 Task: Assign in the project ArtiZen the issue 'Integrate a new payment gateway into an e-commerce website' to the sprint 'Security Hardening Sprint'. Assign in the project ArtiZen the issue 'Create a data backup and recovery plan for a company's IT infrastructure' to the sprint 'Security Hardening Sprint'. Assign in the project ArtiZen the issue 'Develop a custom inventory management system' to the sprint 'Security Hardening Sprint'. Assign in the project ArtiZen the issue 'Upgrade software to the latest version to resolve security vulnerabilities' to the sprint 'Security Hardening Sprint'
Action: Mouse moved to (207, 56)
Screenshot: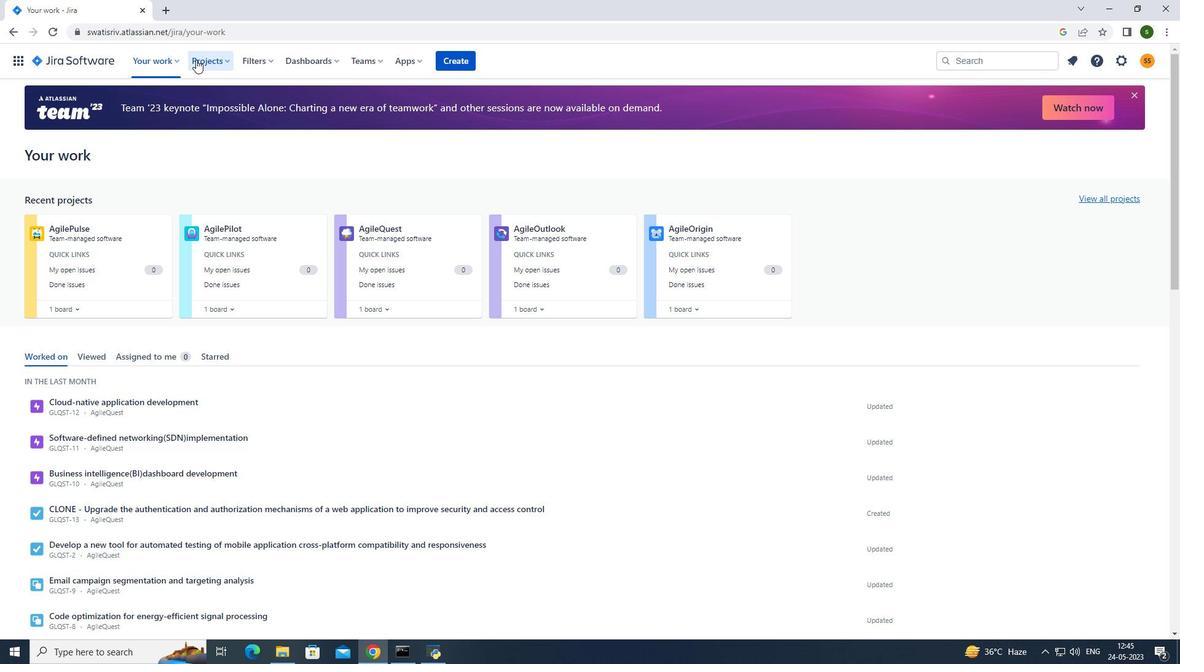 
Action: Mouse pressed left at (207, 56)
Screenshot: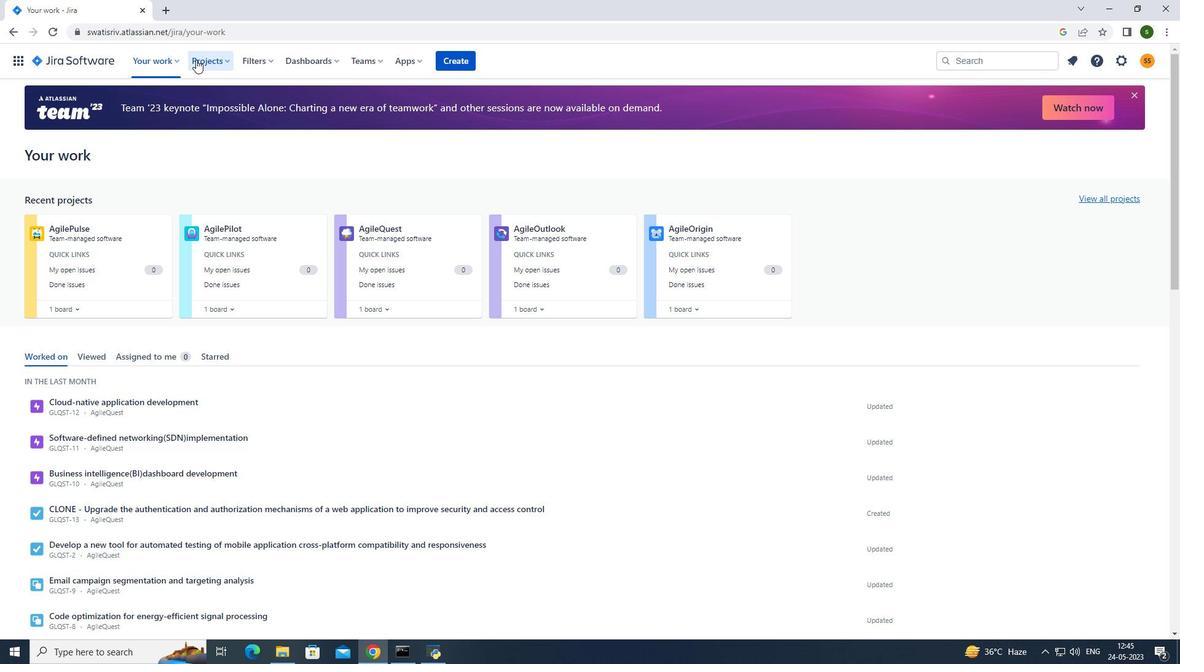 
Action: Mouse moved to (258, 121)
Screenshot: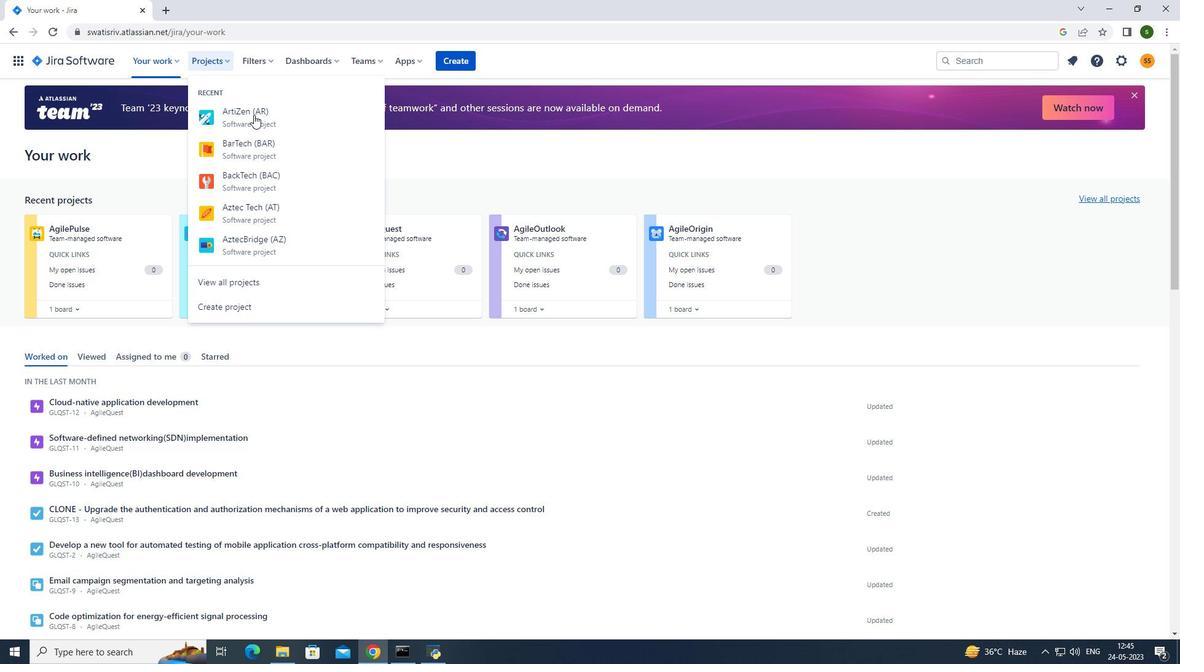 
Action: Mouse pressed left at (258, 121)
Screenshot: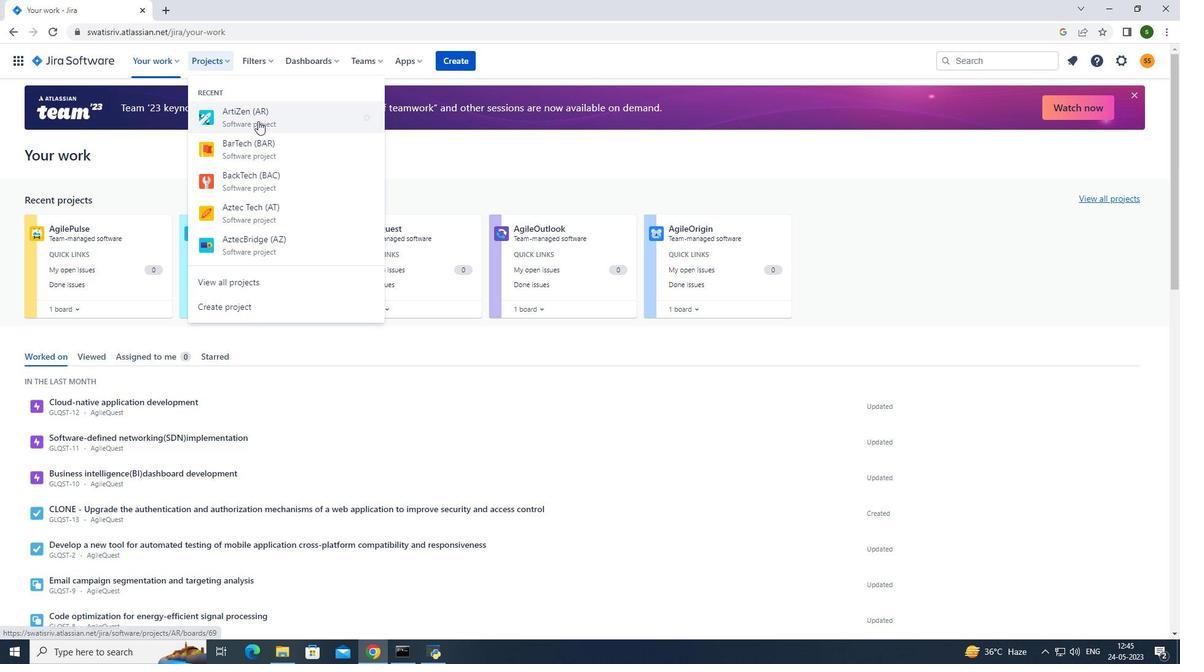 
Action: Mouse moved to (242, 413)
Screenshot: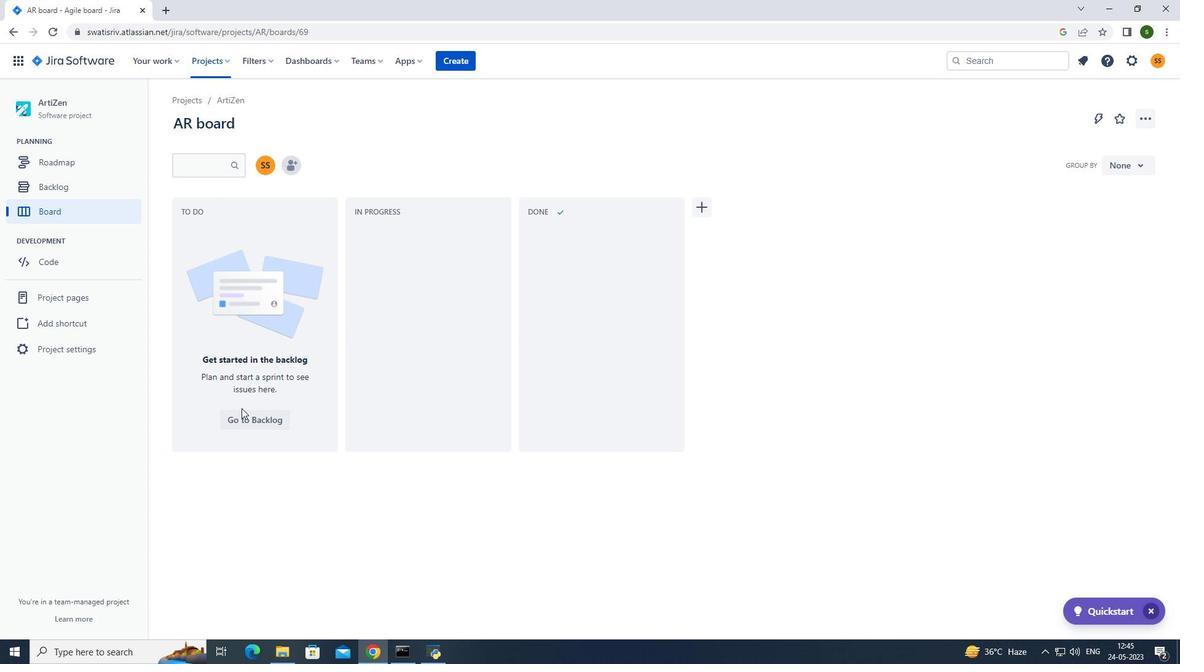 
Action: Mouse pressed left at (242, 413)
Screenshot: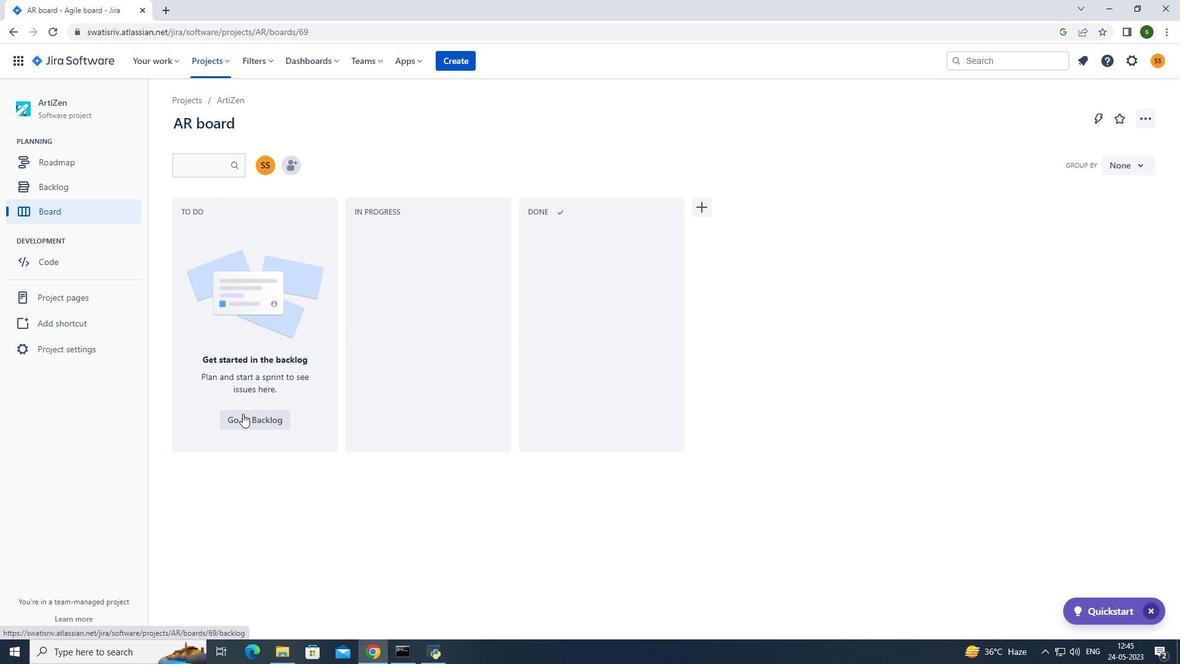 
Action: Mouse moved to (905, 370)
Screenshot: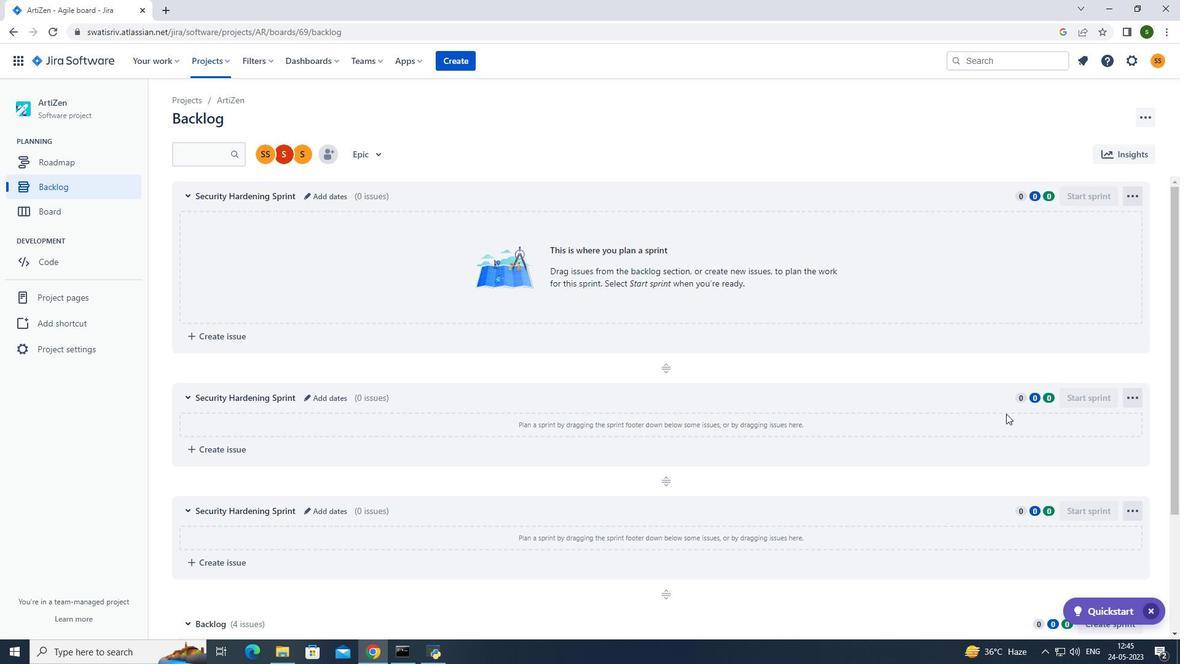 
Action: Mouse scrolled (905, 370) with delta (0, 0)
Screenshot: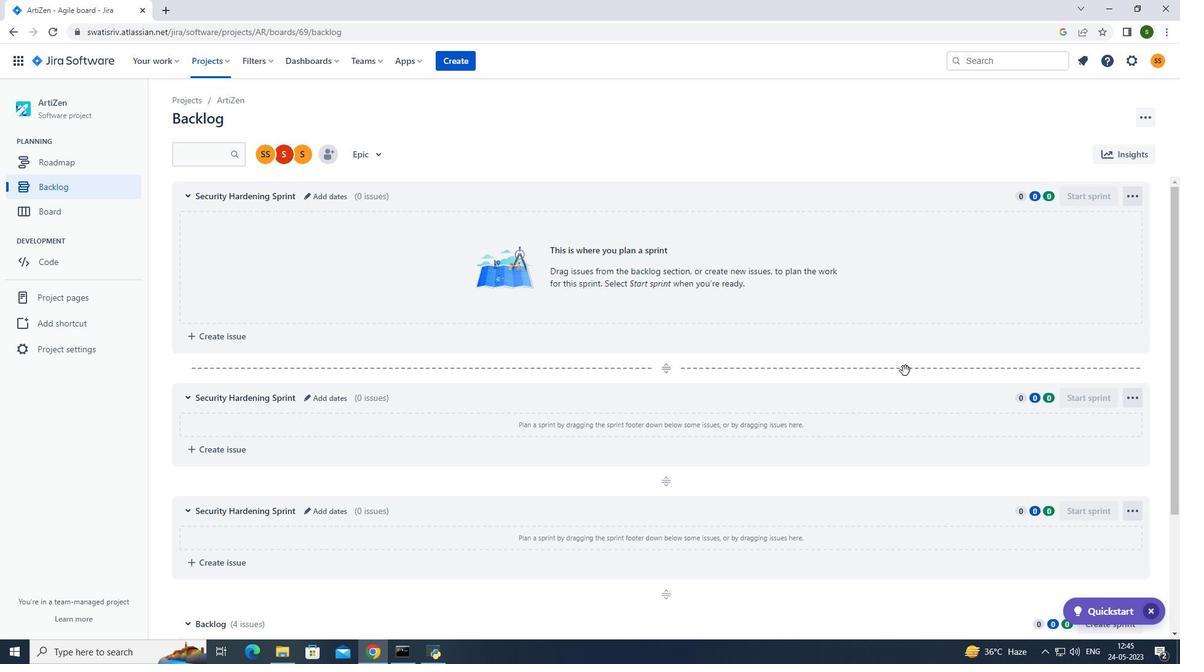 
Action: Mouse scrolled (905, 370) with delta (0, 0)
Screenshot: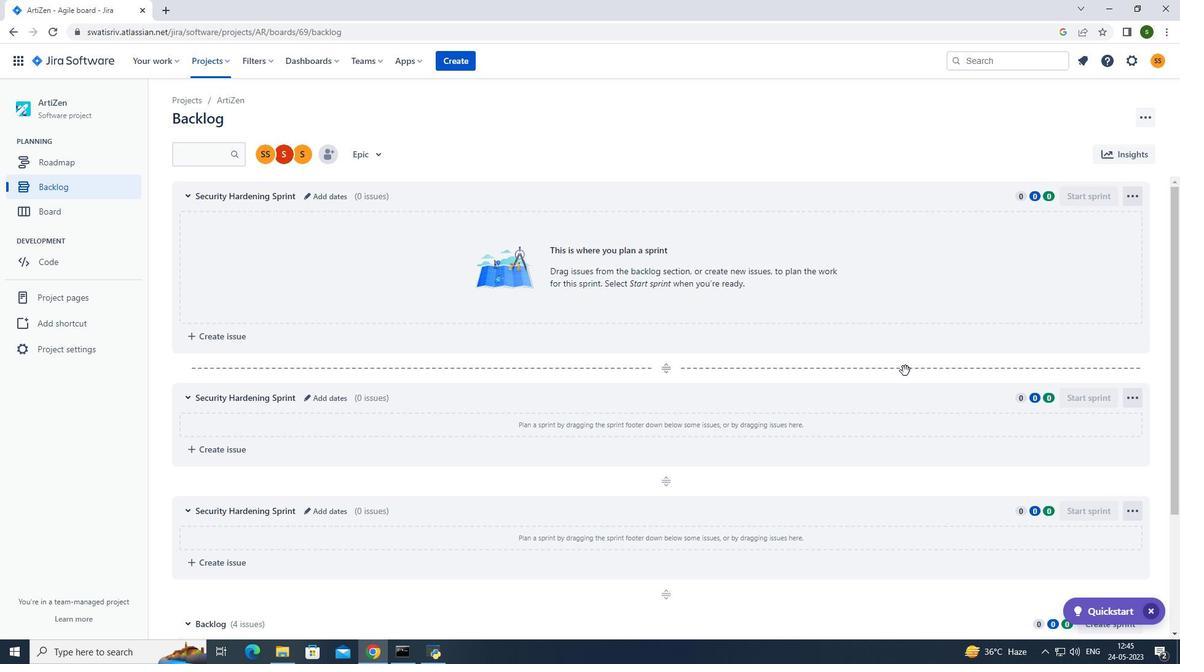 
Action: Mouse scrolled (905, 370) with delta (0, 0)
Screenshot: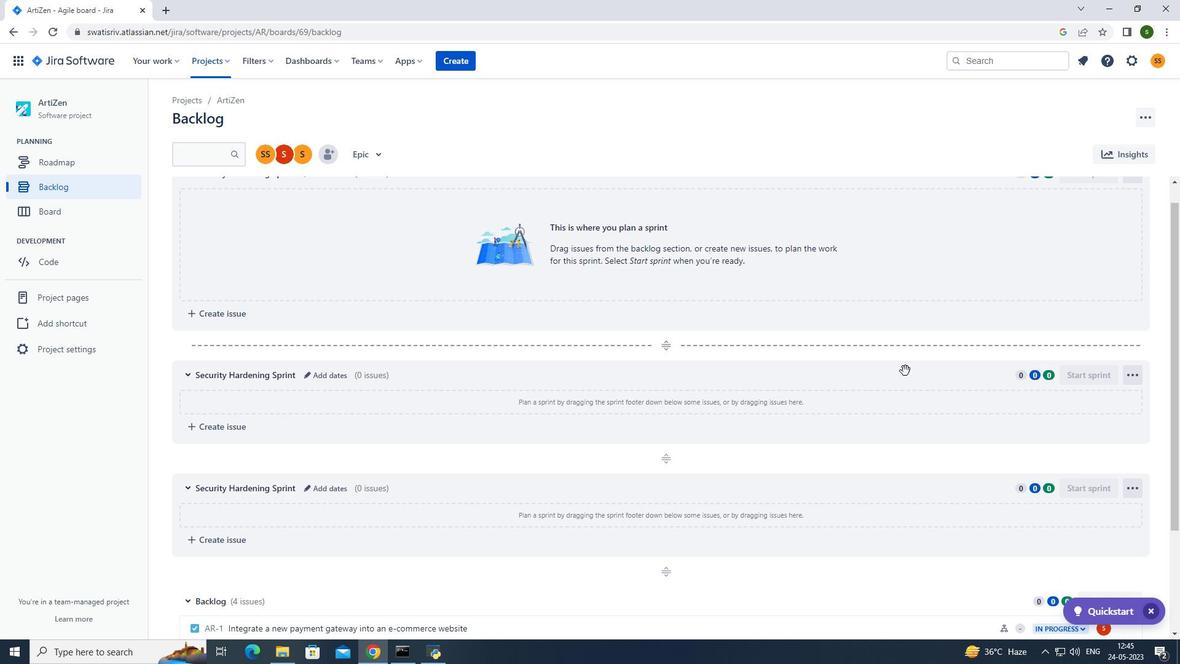 
Action: Mouse scrolled (905, 370) with delta (0, 0)
Screenshot: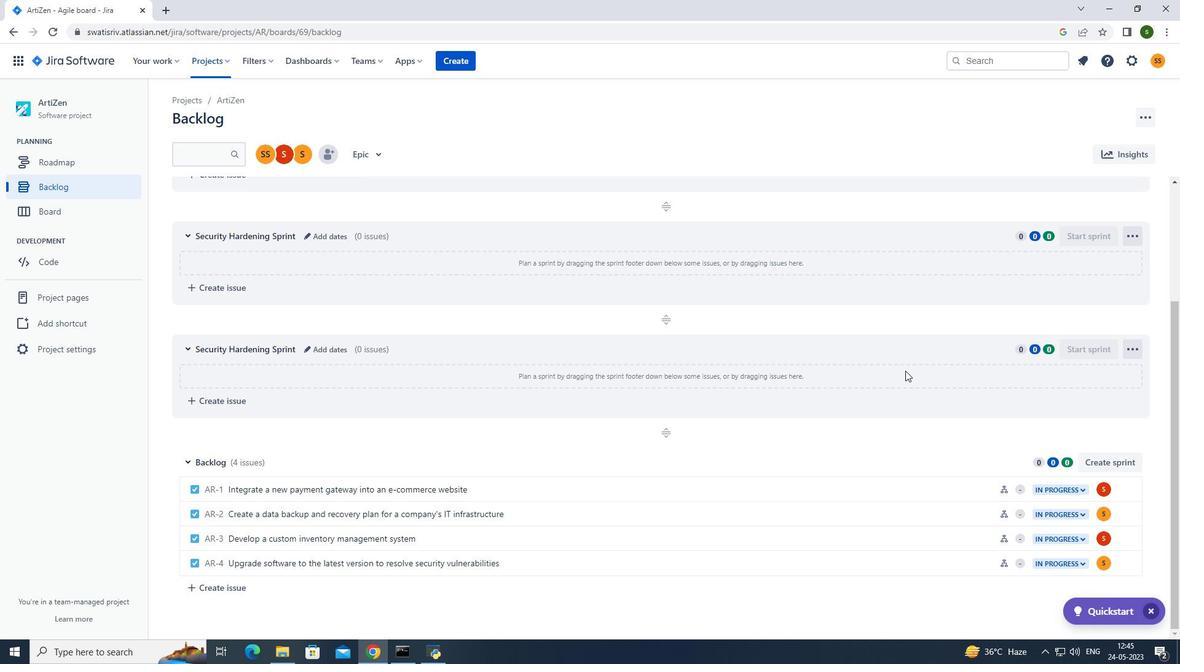 
Action: Mouse scrolled (905, 370) with delta (0, 0)
Screenshot: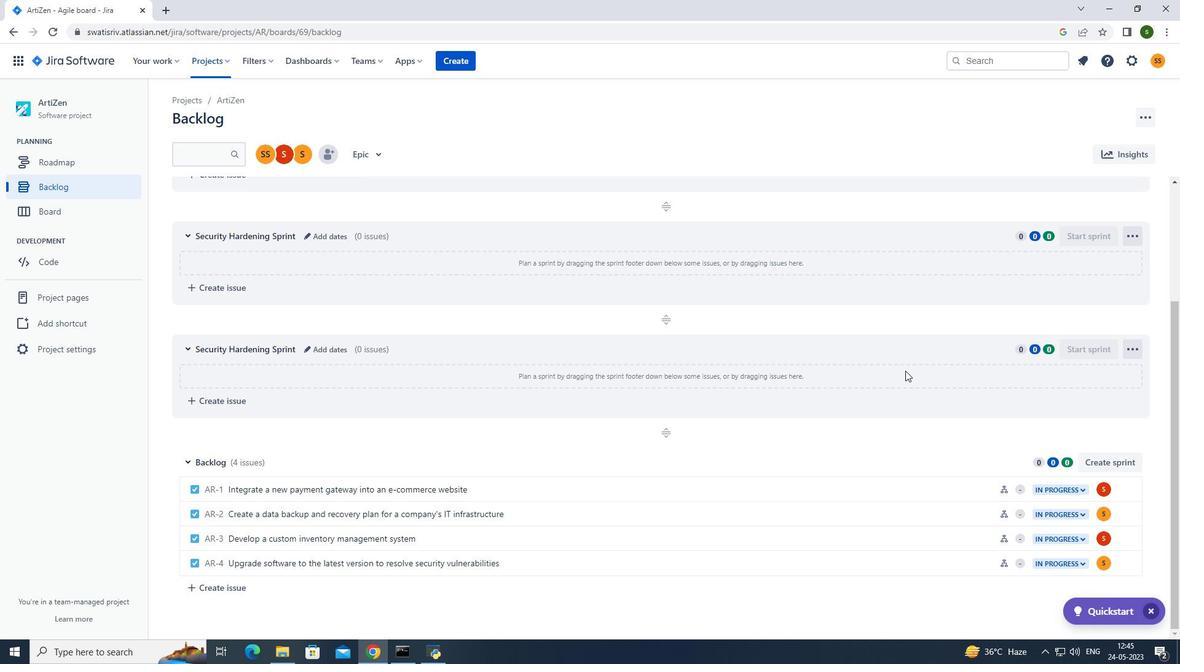 
Action: Mouse moved to (1129, 485)
Screenshot: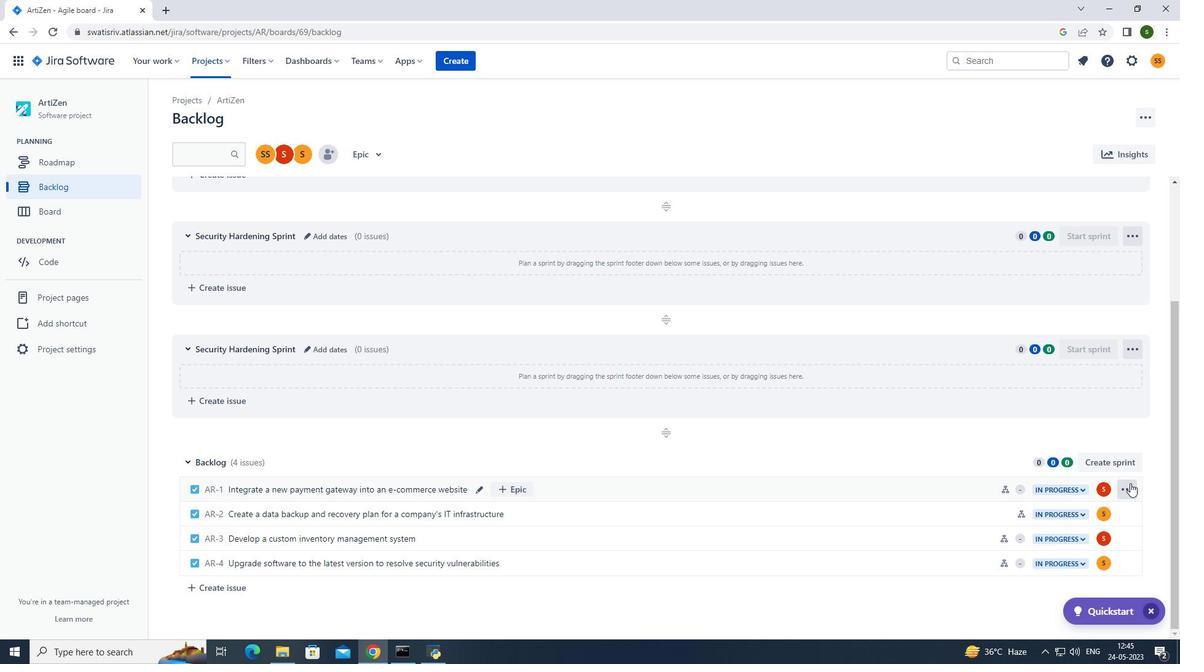 
Action: Mouse pressed left at (1129, 485)
Screenshot: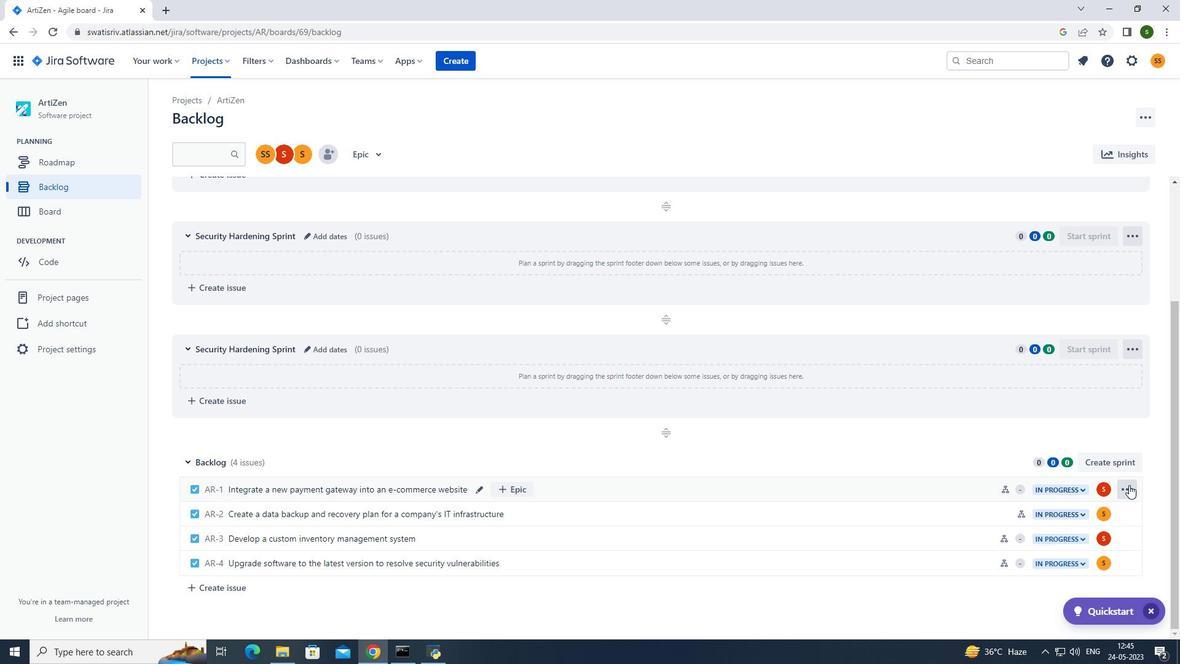 
Action: Mouse moved to (1080, 376)
Screenshot: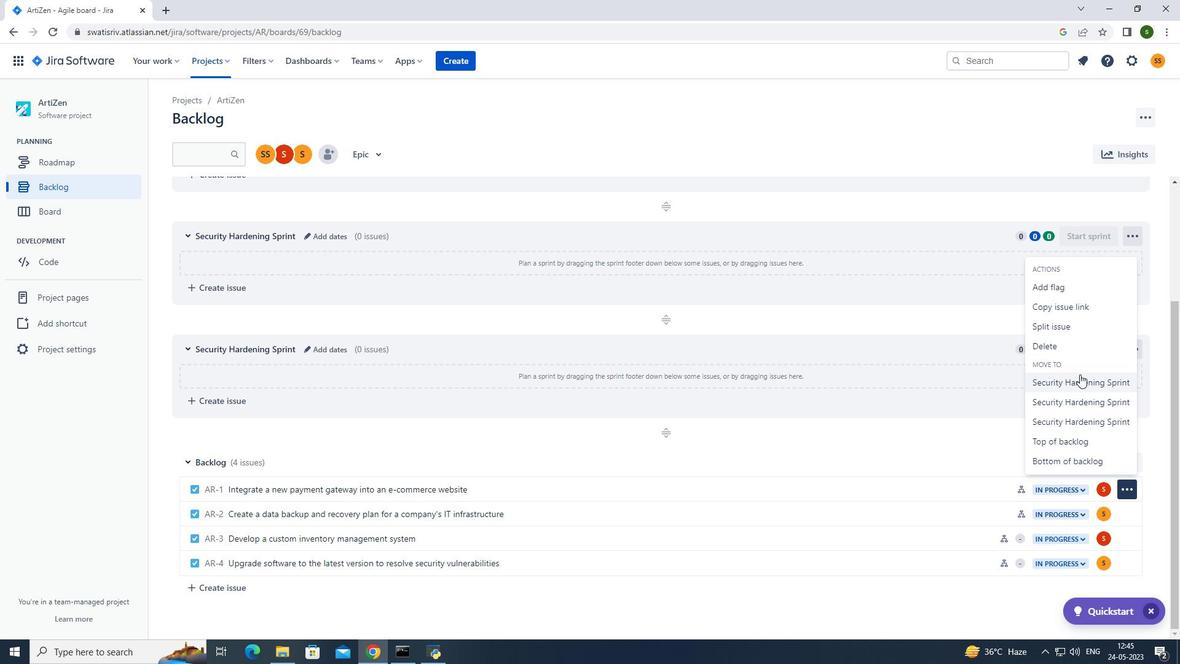 
Action: Mouse pressed left at (1080, 376)
Screenshot: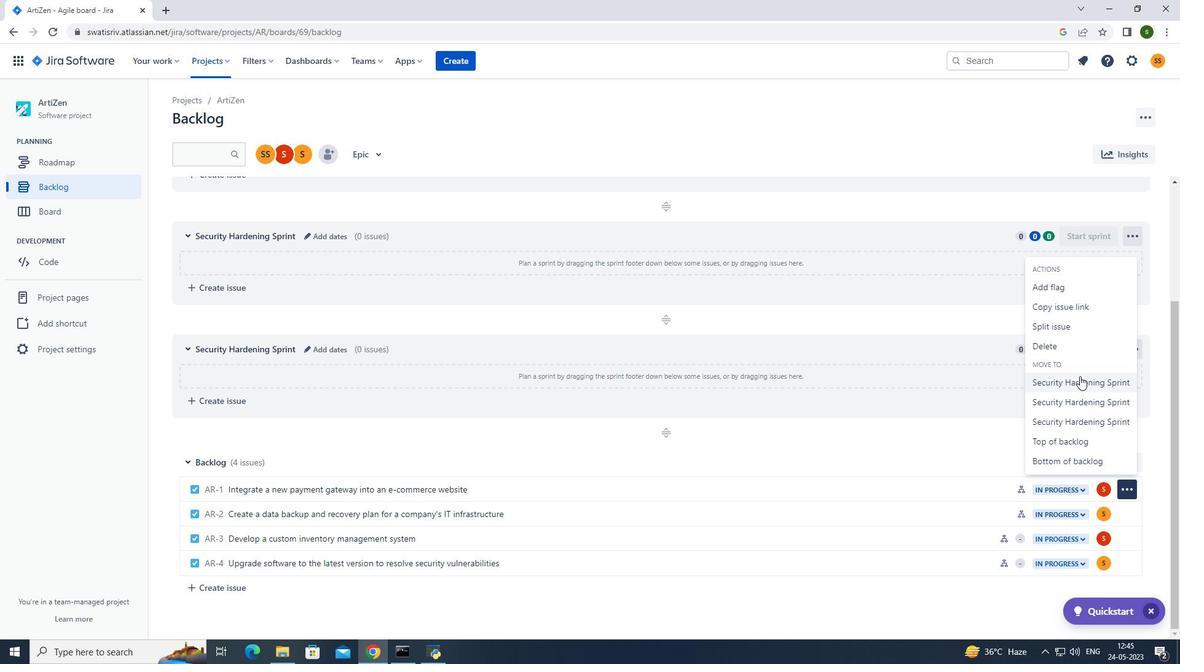 
Action: Mouse moved to (216, 61)
Screenshot: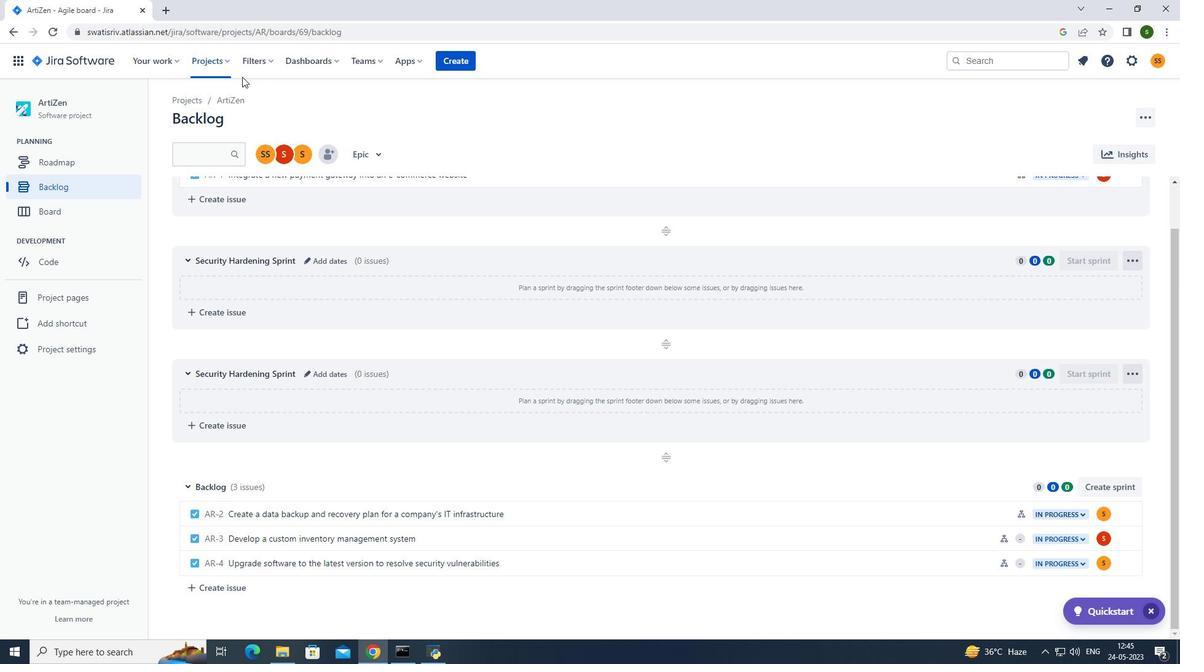 
Action: Mouse pressed left at (216, 61)
Screenshot: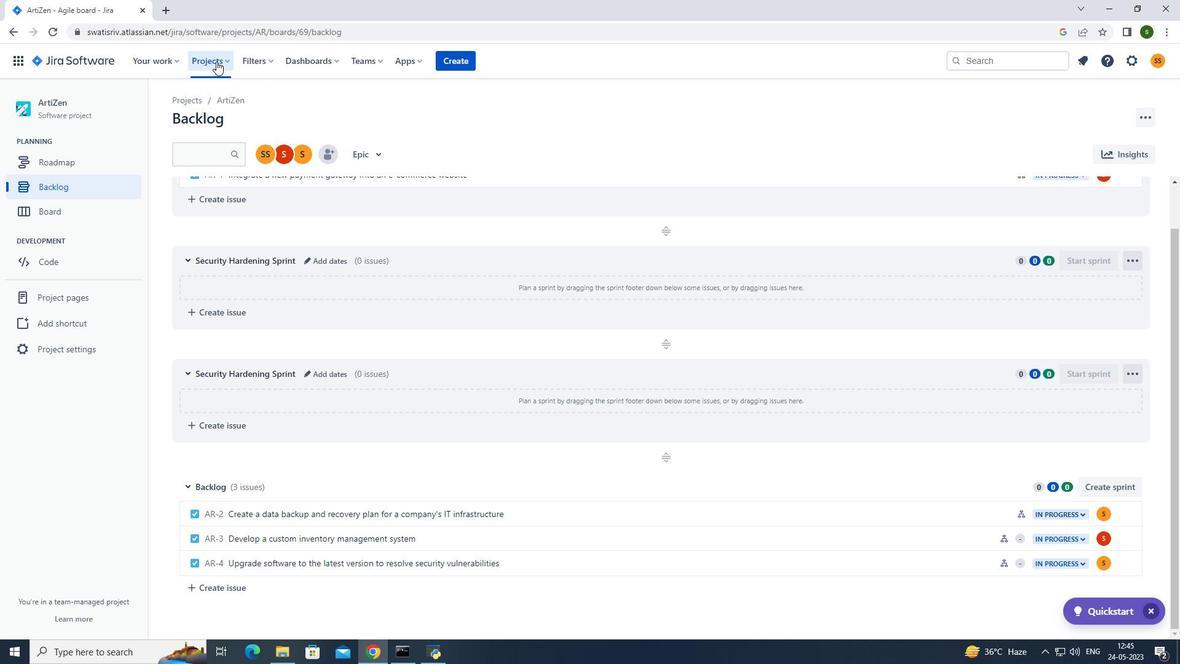 
Action: Mouse moved to (239, 108)
Screenshot: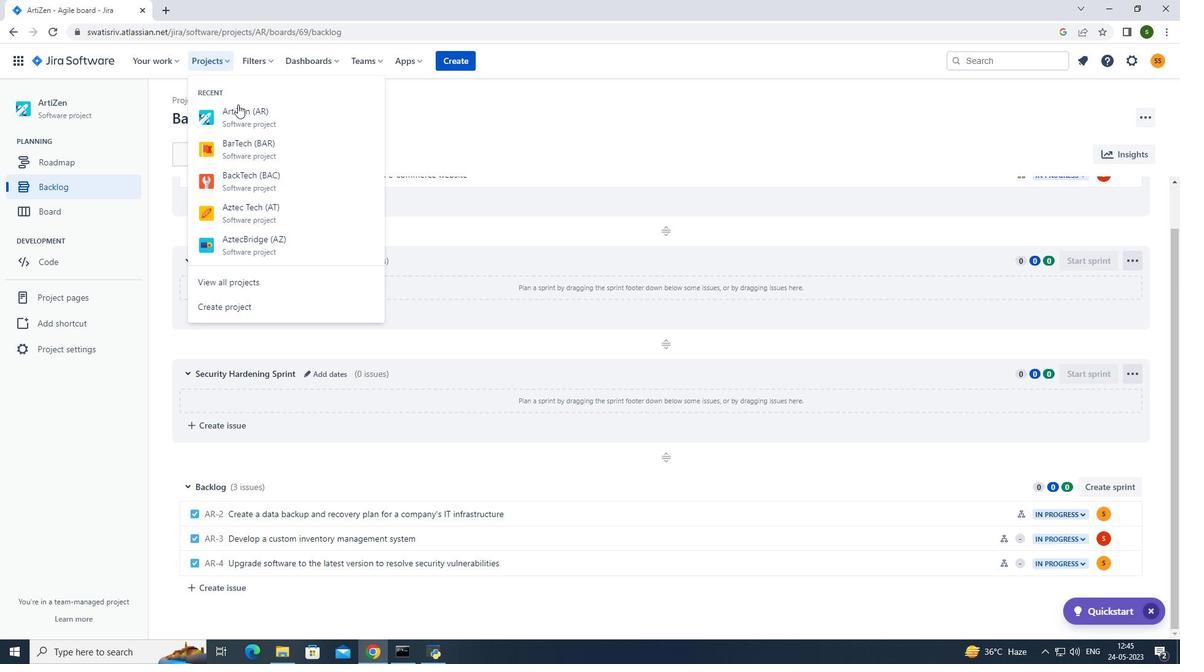 
Action: Mouse pressed left at (239, 108)
Screenshot: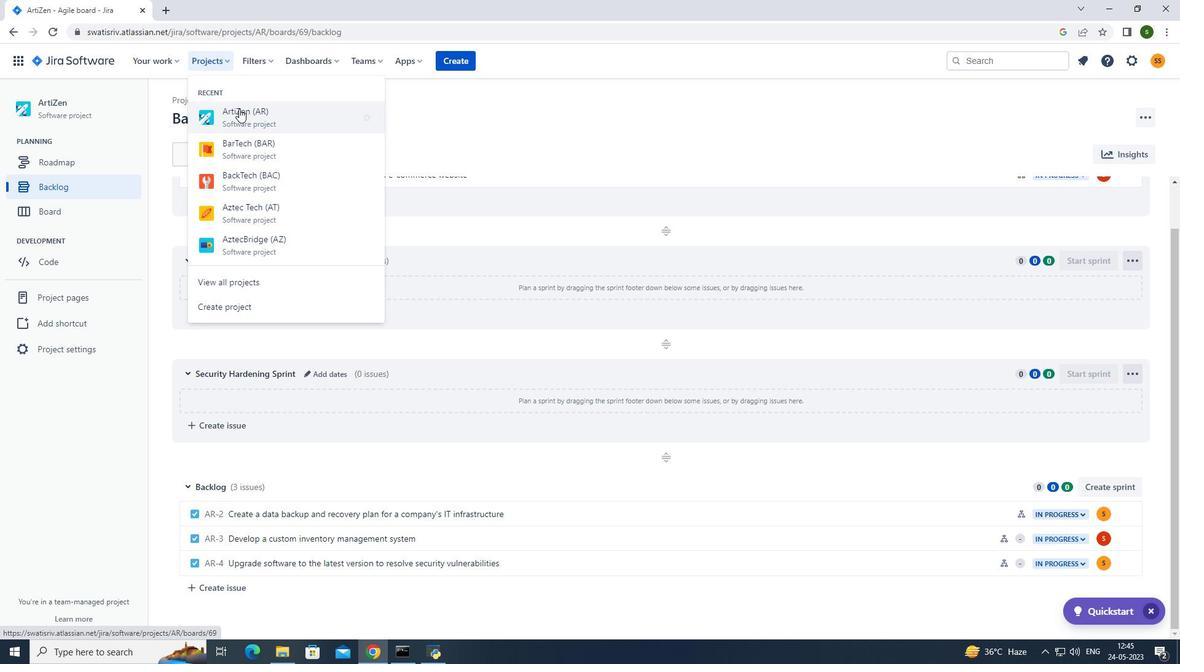 
Action: Mouse moved to (265, 417)
Screenshot: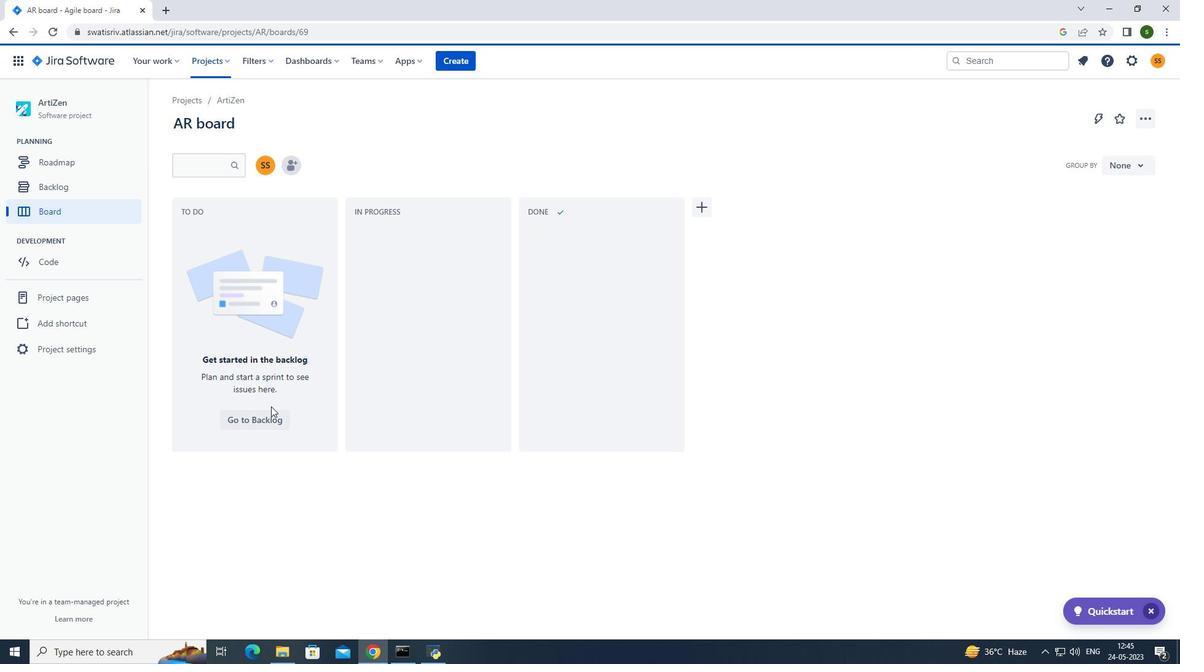 
Action: Mouse pressed left at (265, 417)
Screenshot: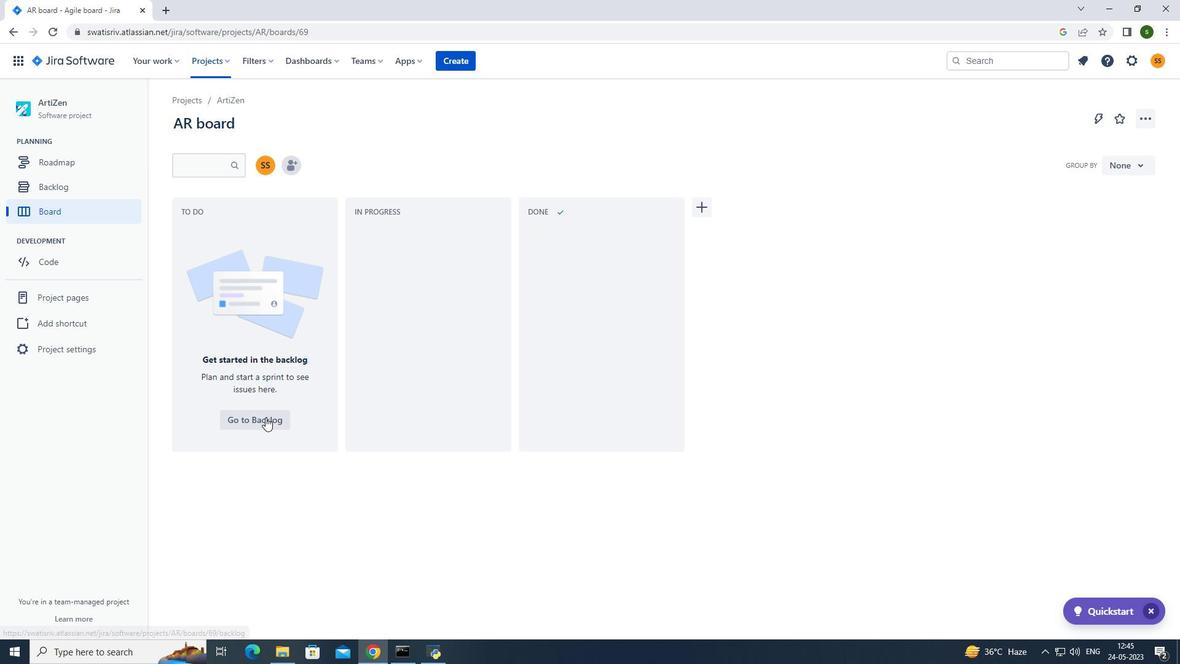 
Action: Mouse moved to (666, 410)
Screenshot: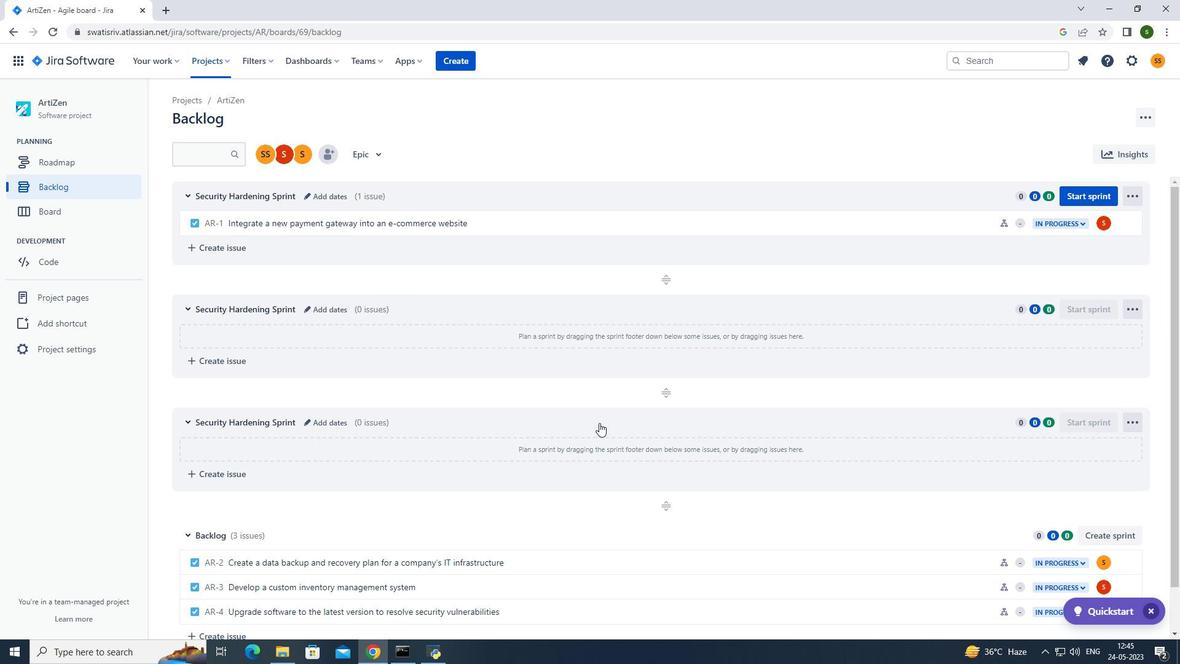 
Action: Mouse scrolled (666, 410) with delta (0, 0)
Screenshot: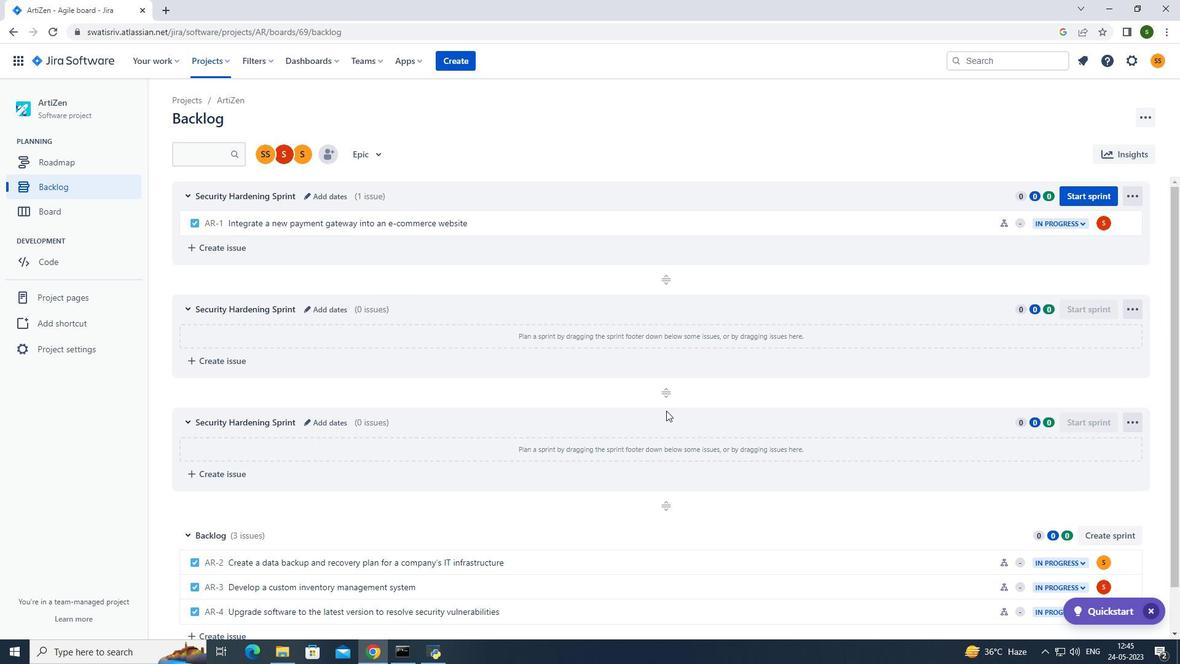 
Action: Mouse scrolled (666, 410) with delta (0, 0)
Screenshot: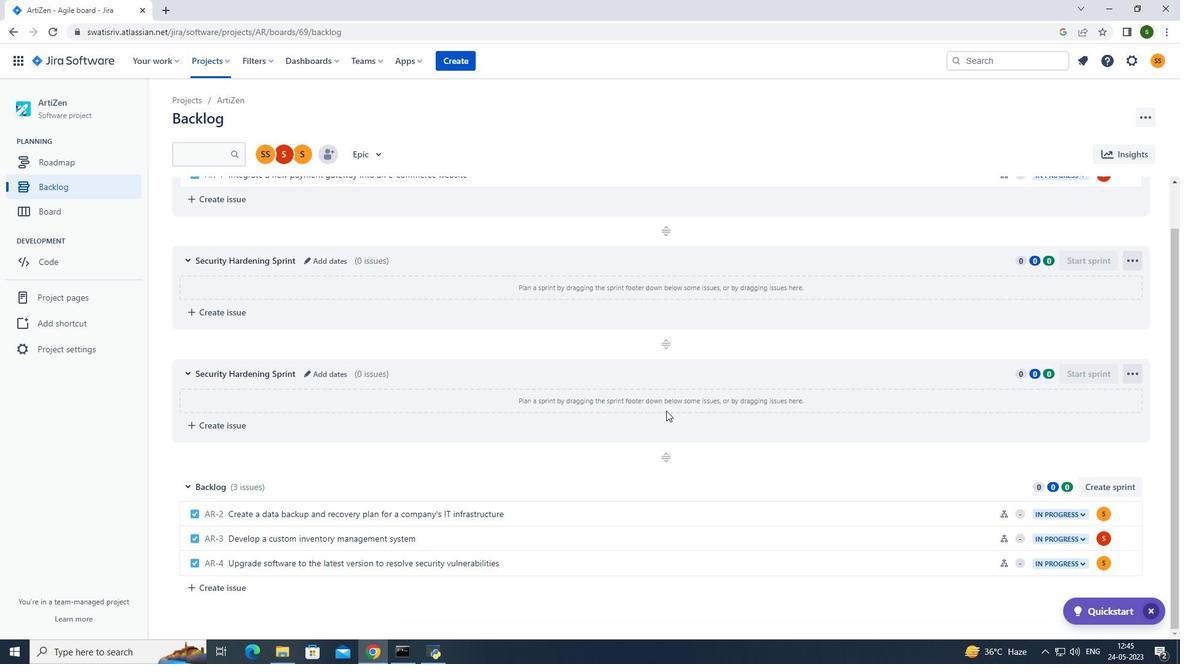 
Action: Mouse scrolled (666, 410) with delta (0, 0)
Screenshot: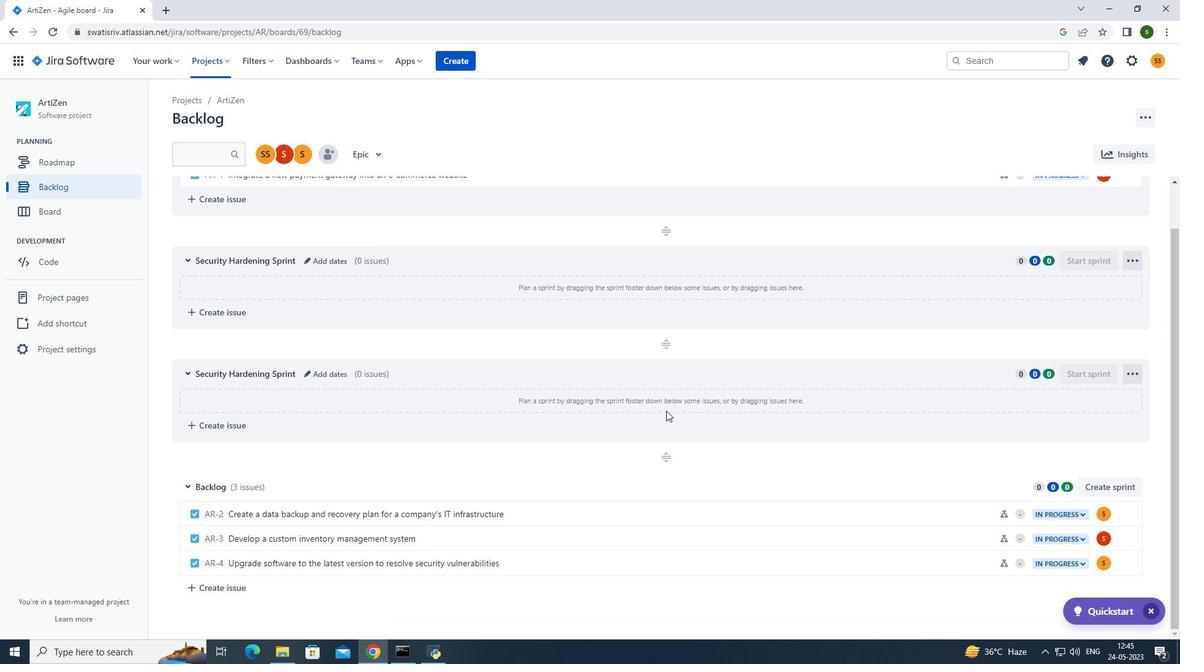 
Action: Mouse moved to (1124, 513)
Screenshot: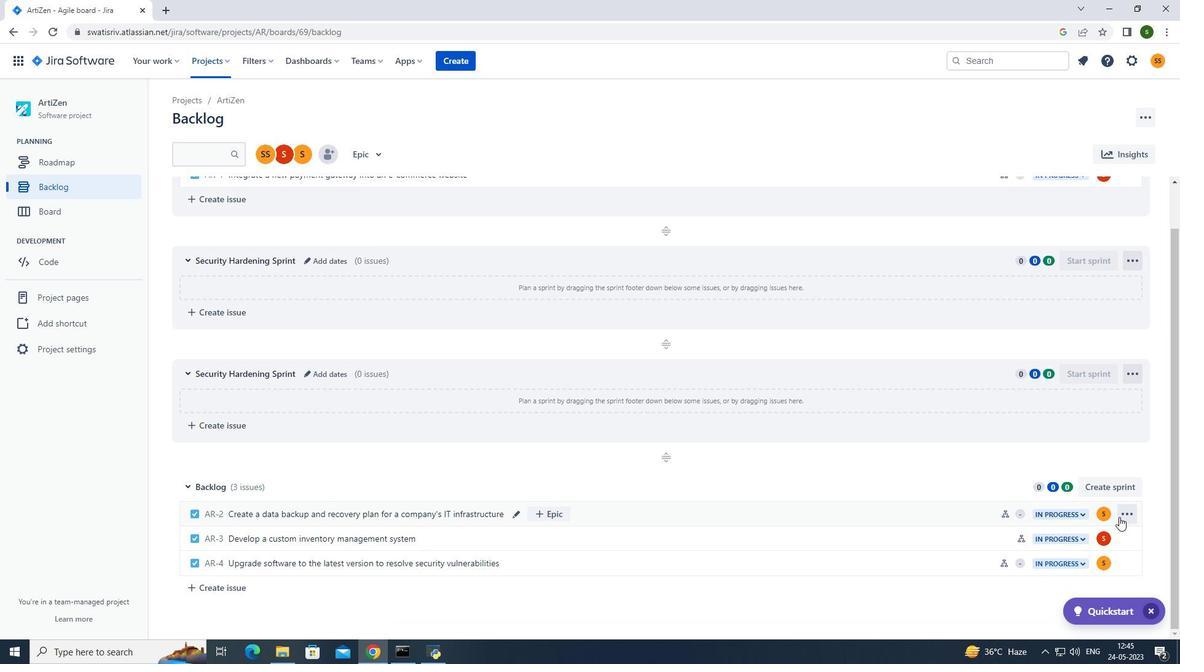 
Action: Mouse pressed left at (1124, 513)
Screenshot: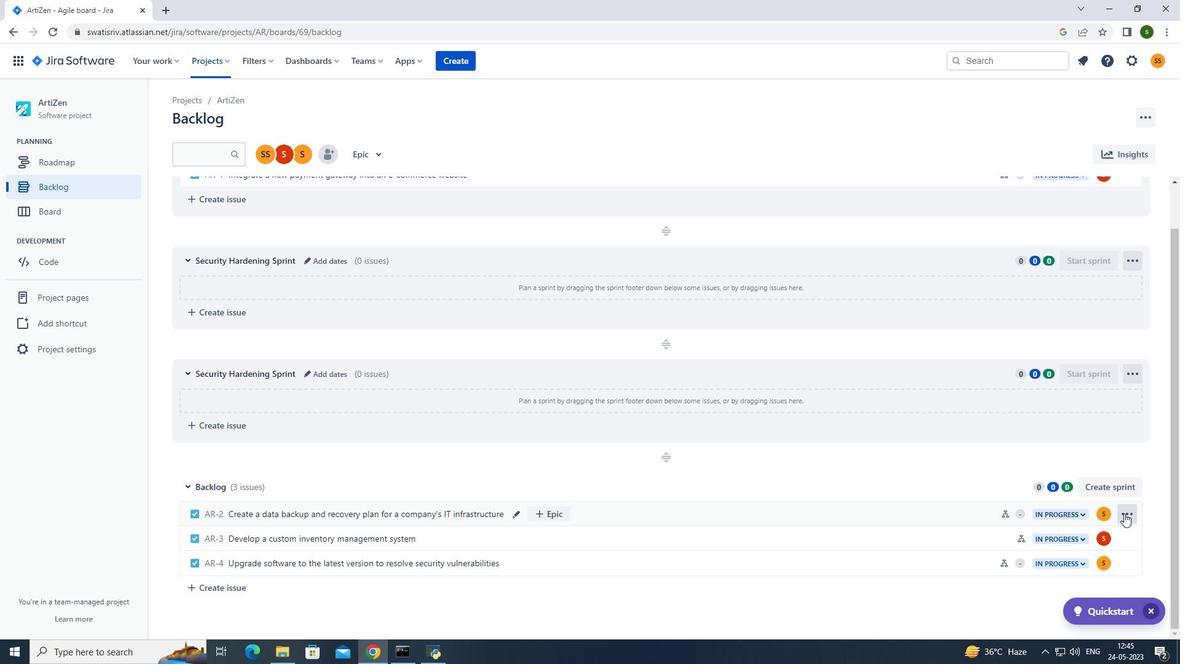 
Action: Mouse moved to (1066, 423)
Screenshot: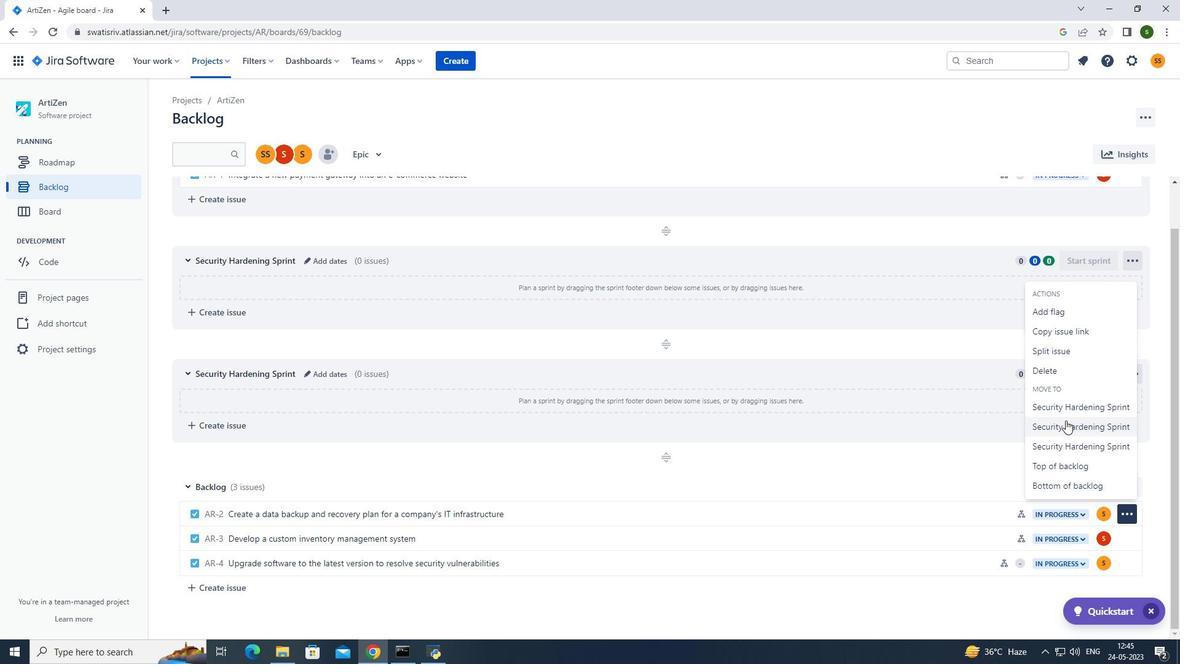 
Action: Mouse pressed left at (1066, 423)
Screenshot: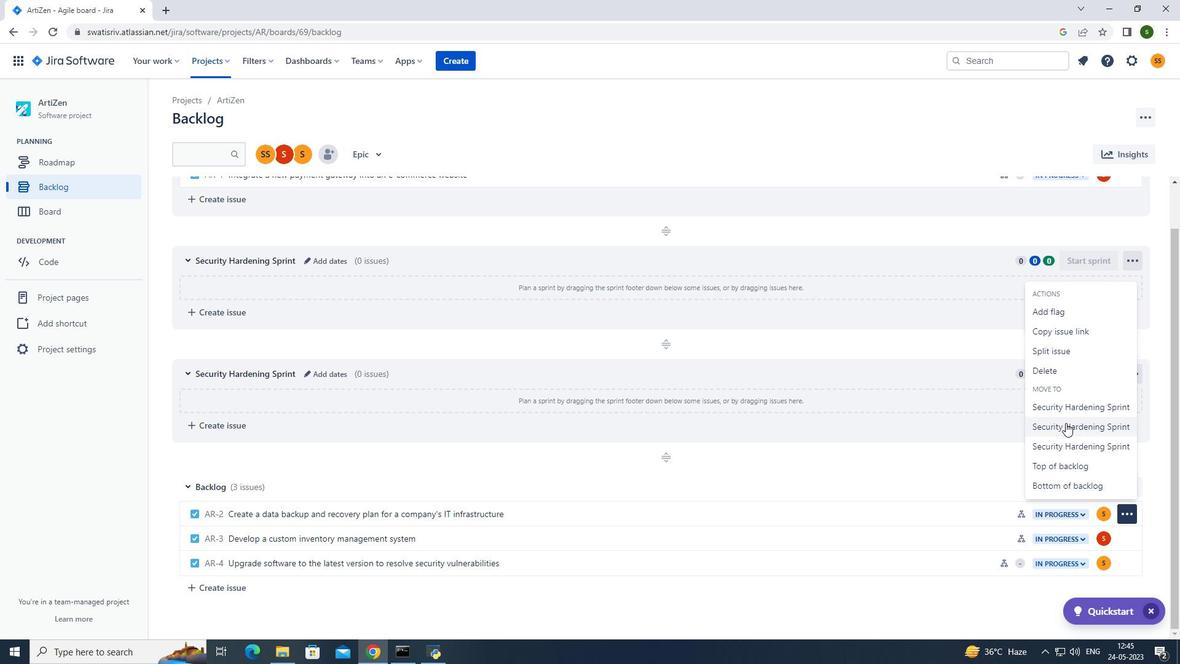 
Action: Mouse moved to (212, 63)
Screenshot: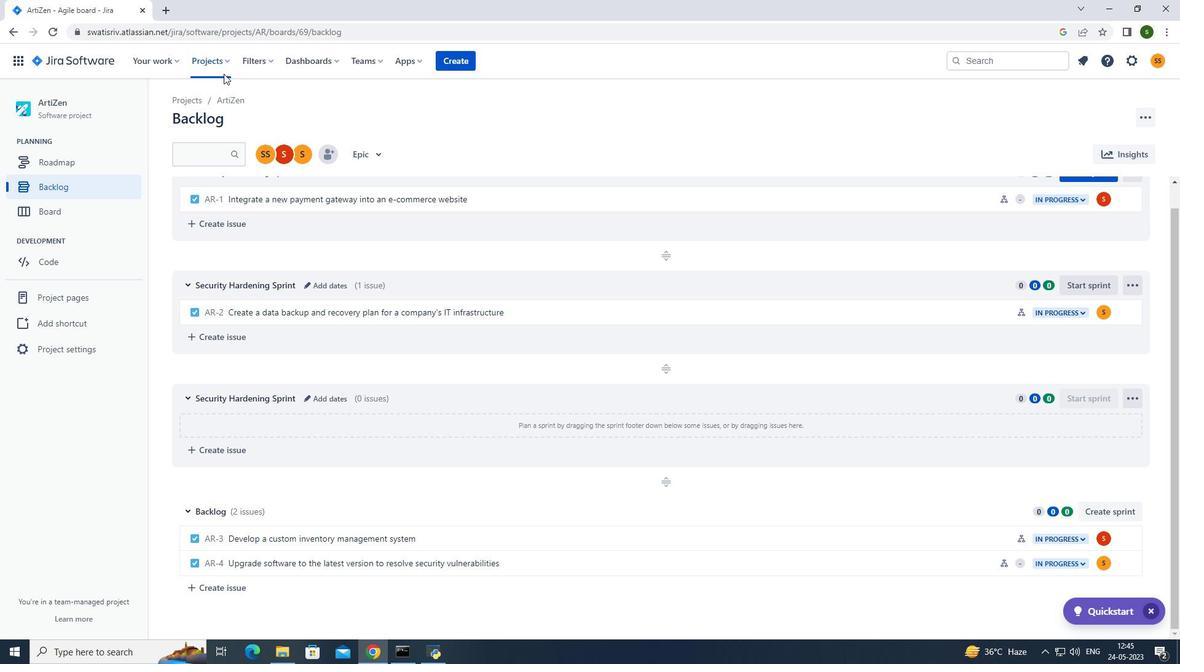 
Action: Mouse pressed left at (212, 63)
Screenshot: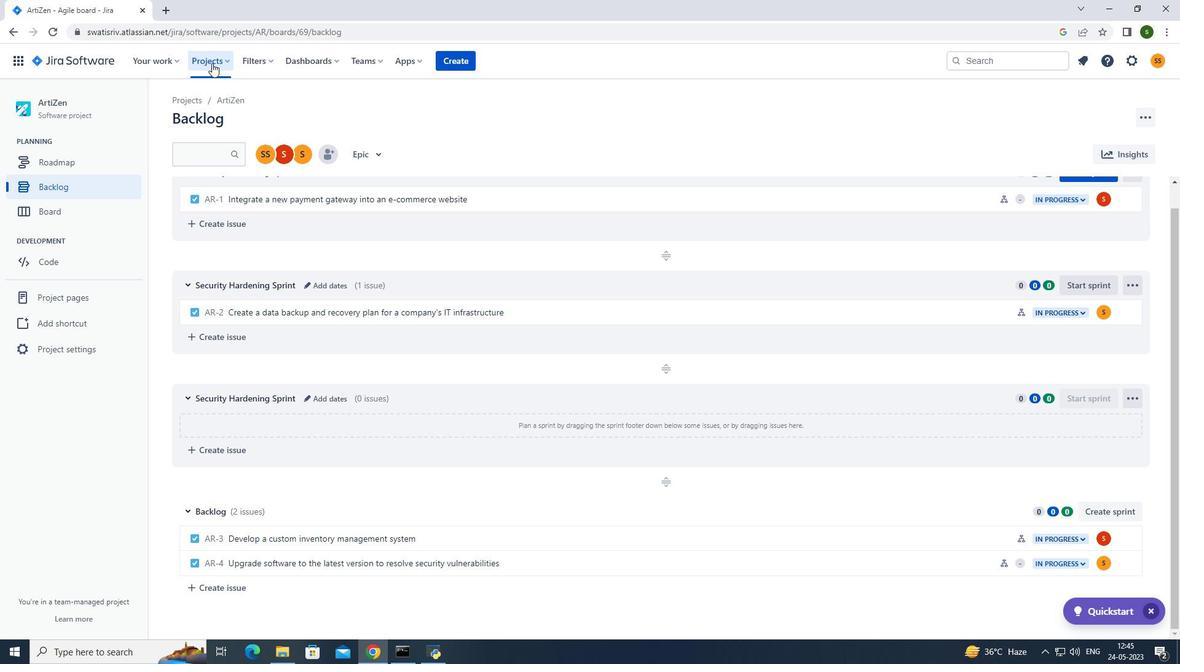 
Action: Mouse moved to (228, 110)
Screenshot: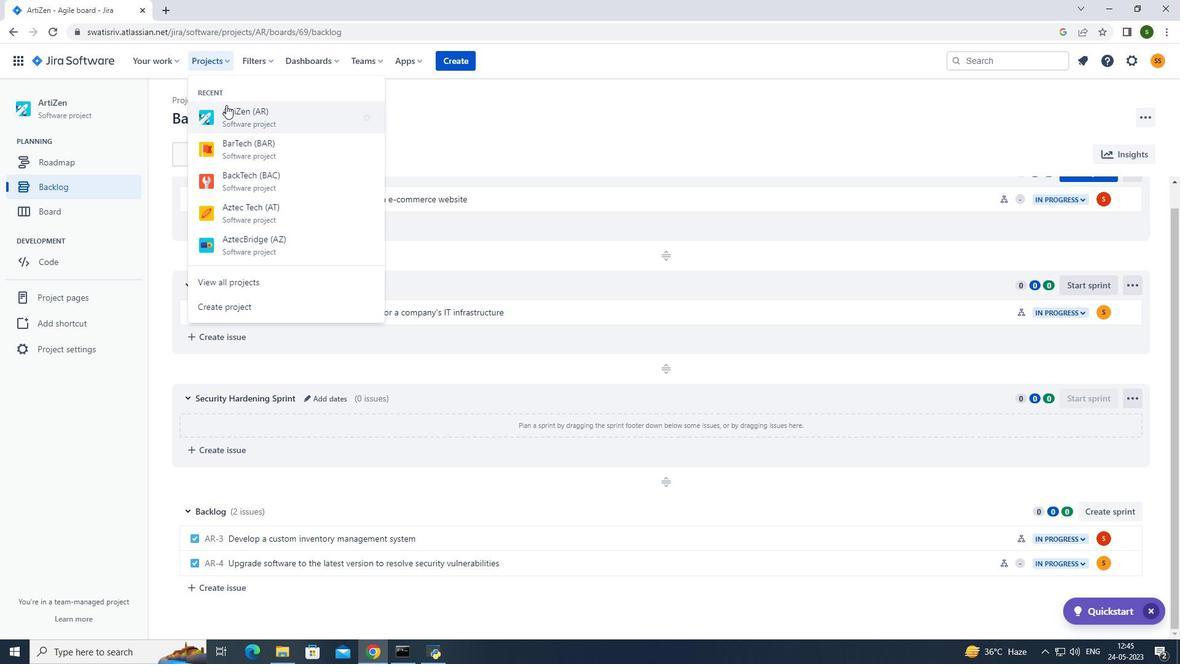 
Action: Mouse pressed left at (228, 110)
Screenshot: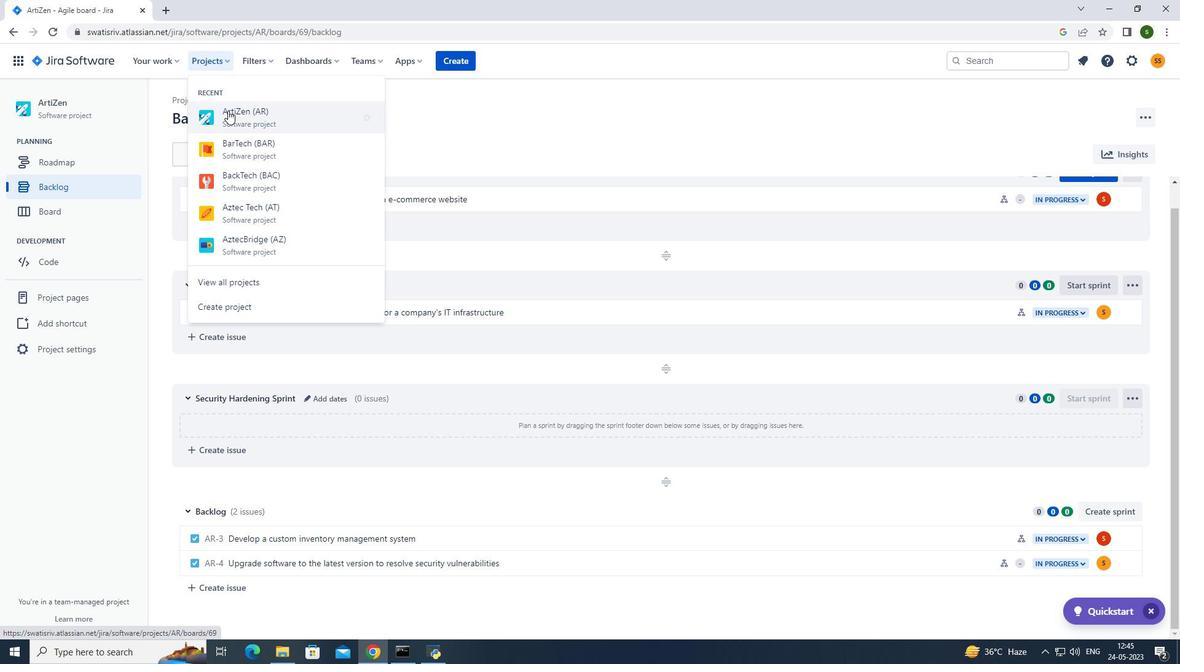 
Action: Mouse moved to (83, 183)
Screenshot: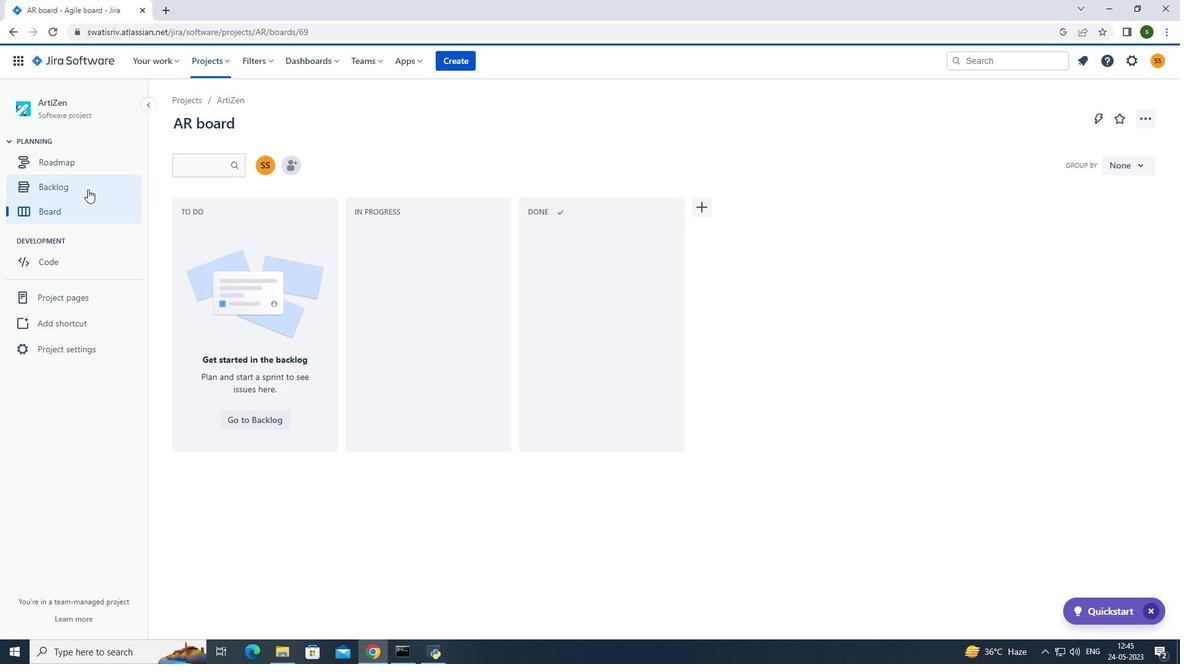 
Action: Mouse pressed left at (83, 183)
Screenshot: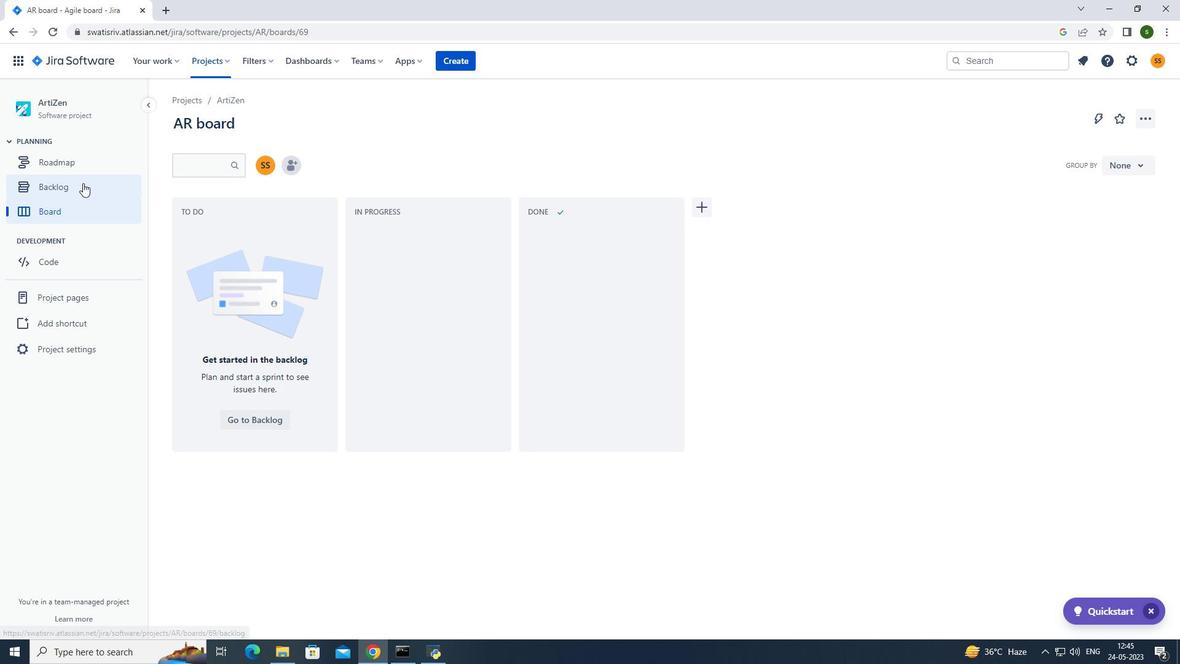 
Action: Mouse moved to (864, 456)
Screenshot: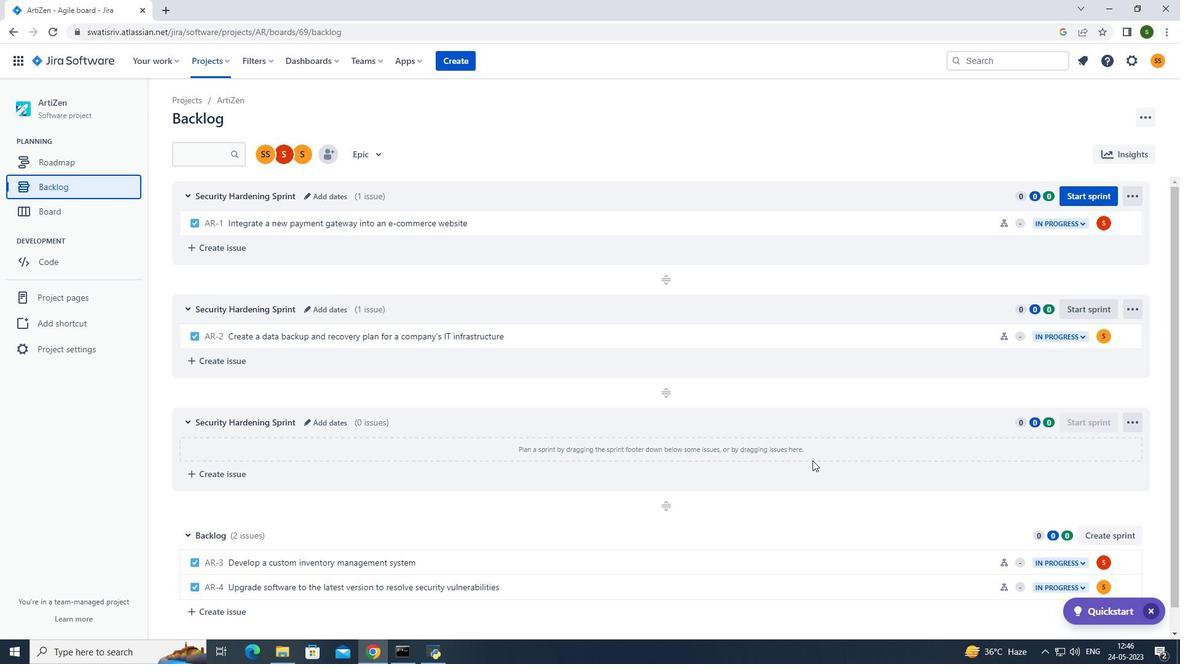 
Action: Mouse scrolled (864, 456) with delta (0, 0)
Screenshot: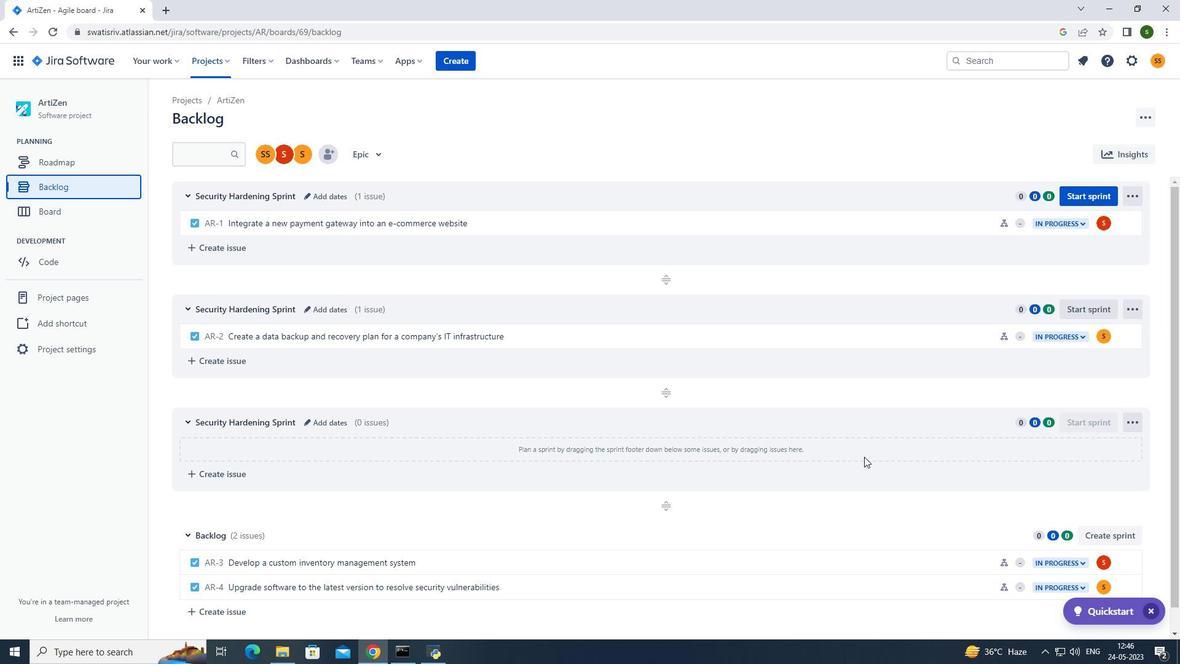
Action: Mouse scrolled (864, 456) with delta (0, 0)
Screenshot: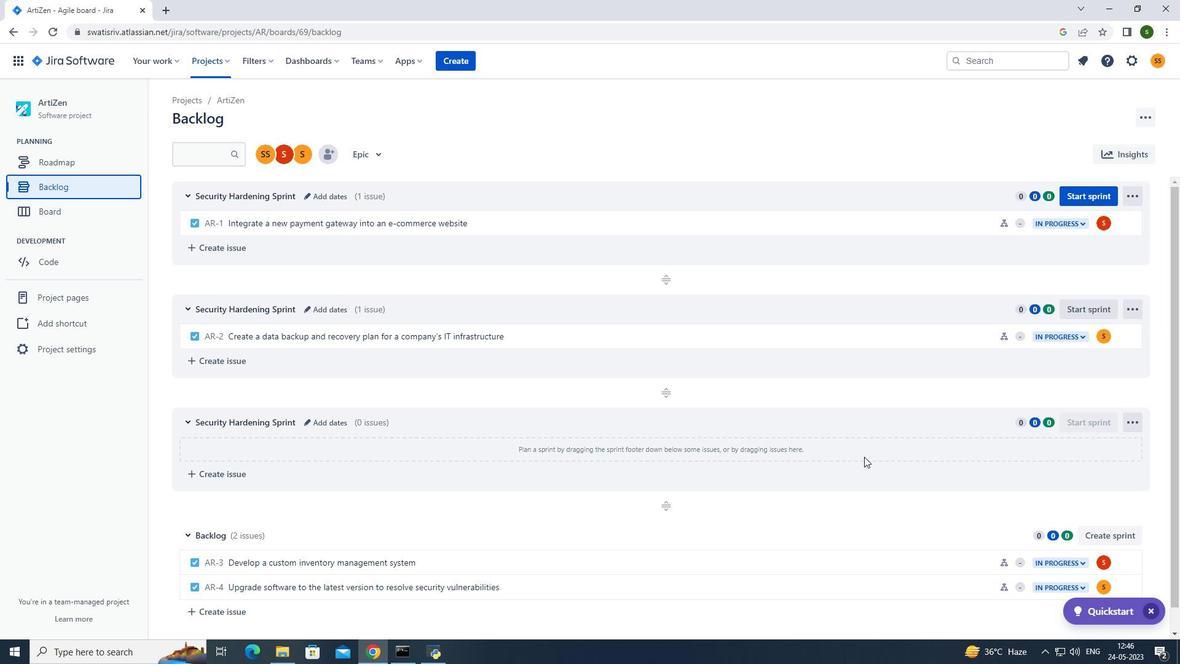 
Action: Mouse moved to (1122, 537)
Screenshot: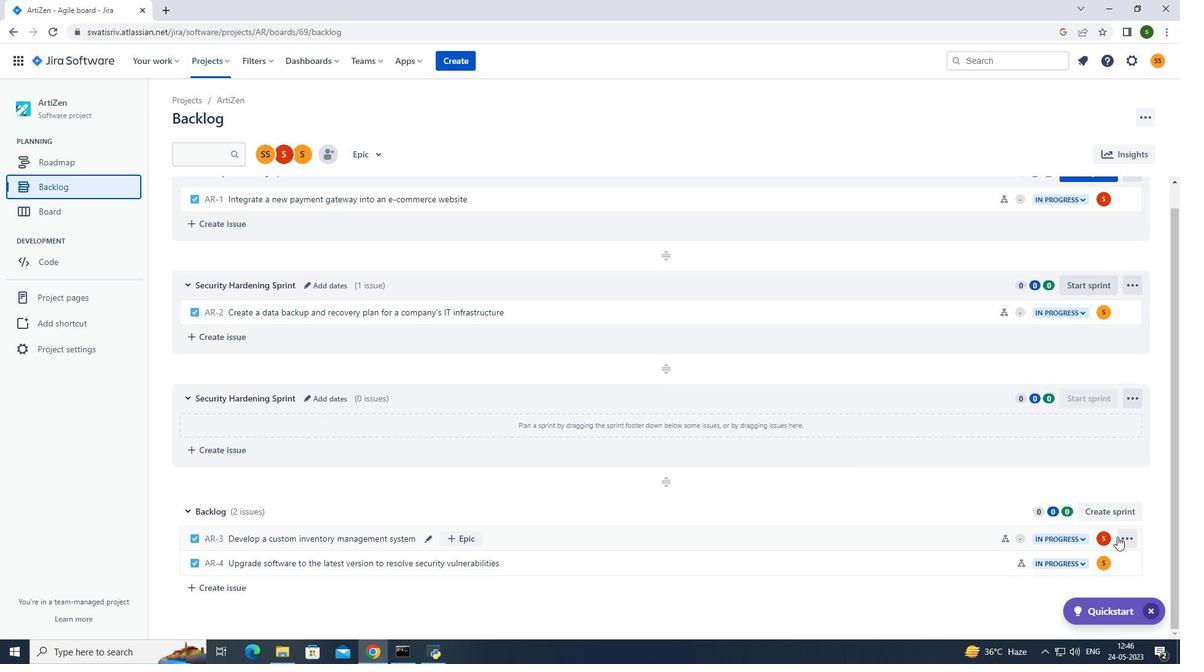 
Action: Mouse pressed left at (1122, 537)
Screenshot: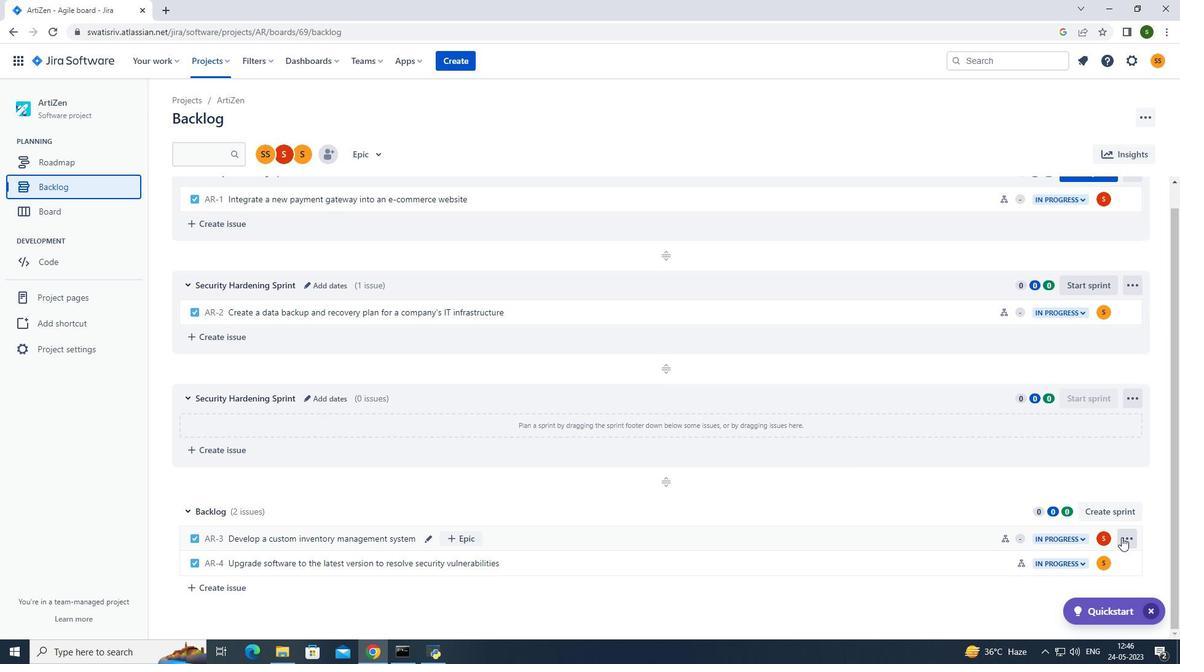
Action: Mouse moved to (1097, 463)
Screenshot: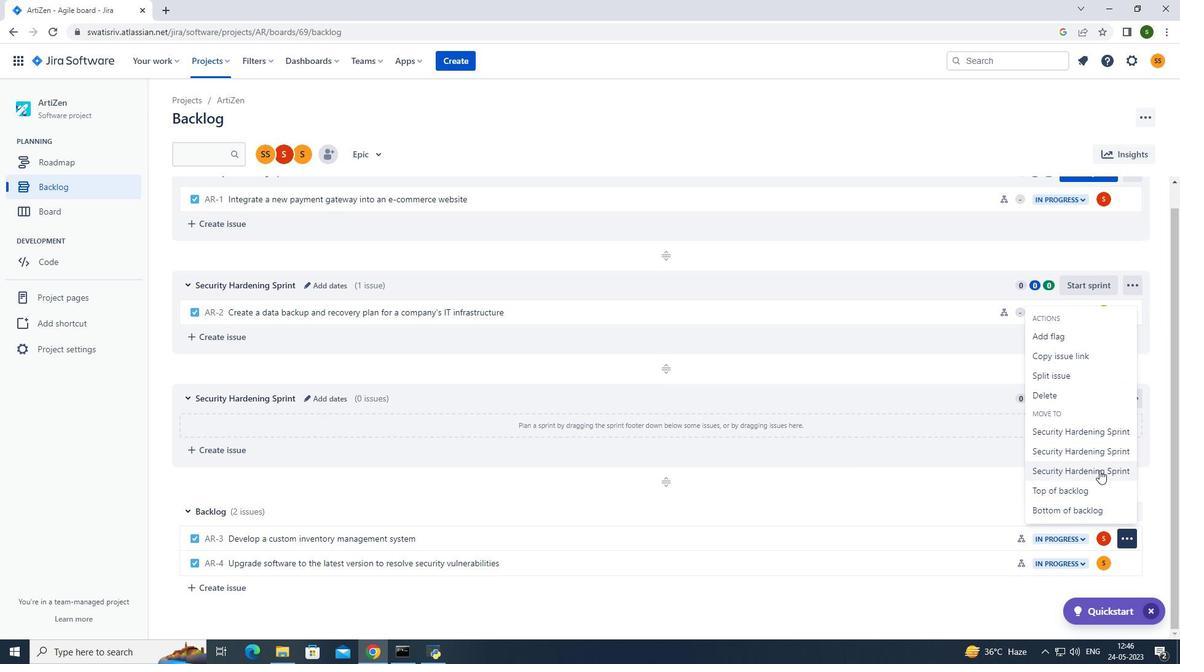 
Action: Mouse pressed left at (1097, 463)
Screenshot: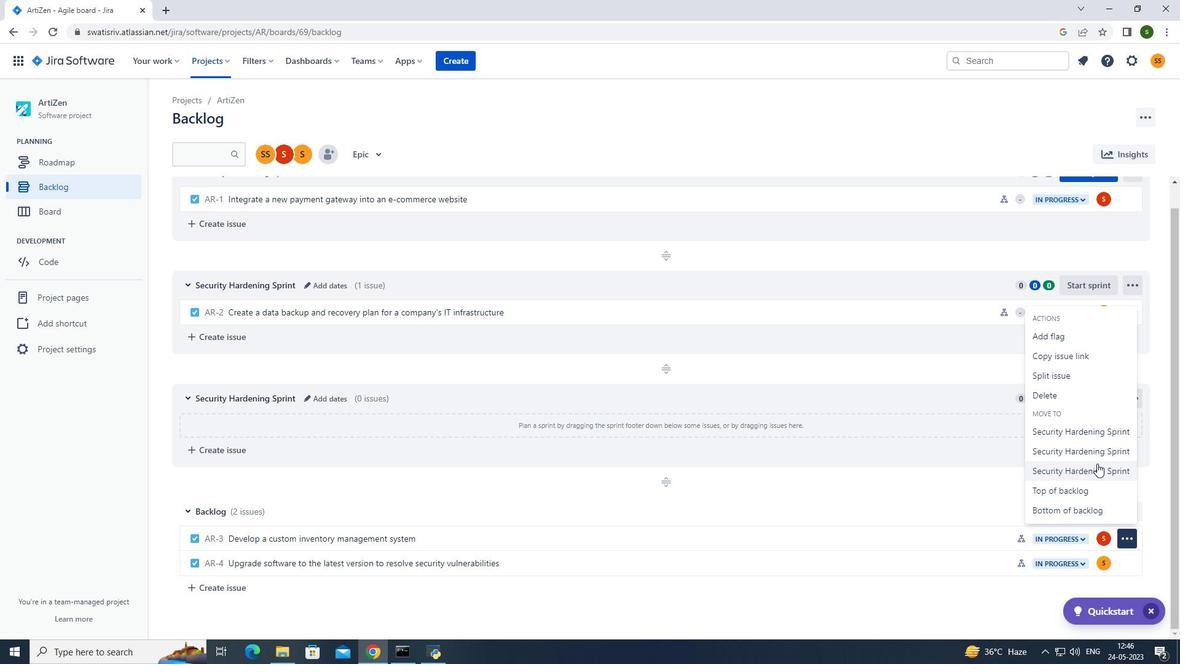 
Action: Mouse moved to (218, 65)
Screenshot: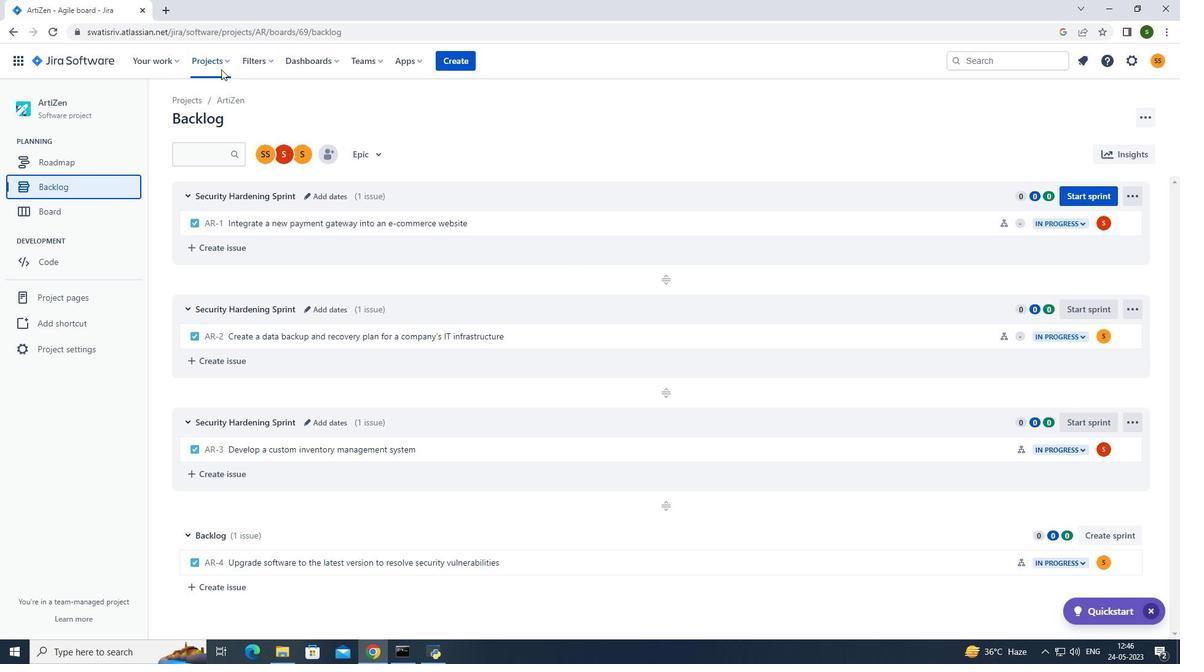 
Action: Mouse pressed left at (218, 65)
Screenshot: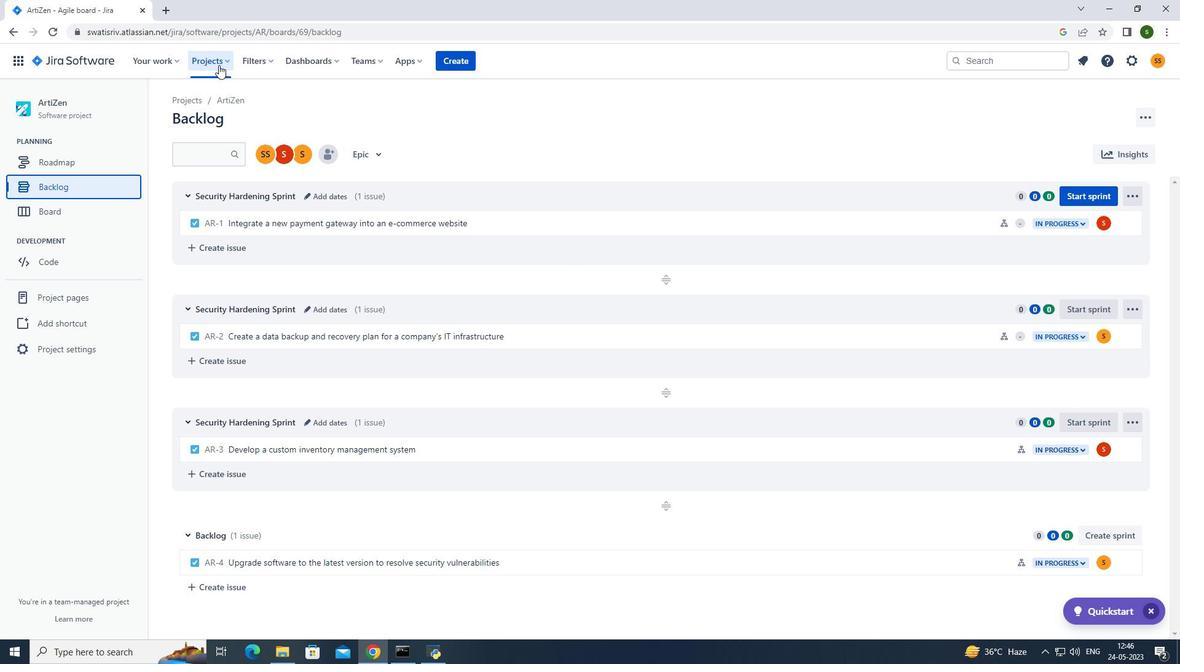 
Action: Mouse moved to (240, 118)
Screenshot: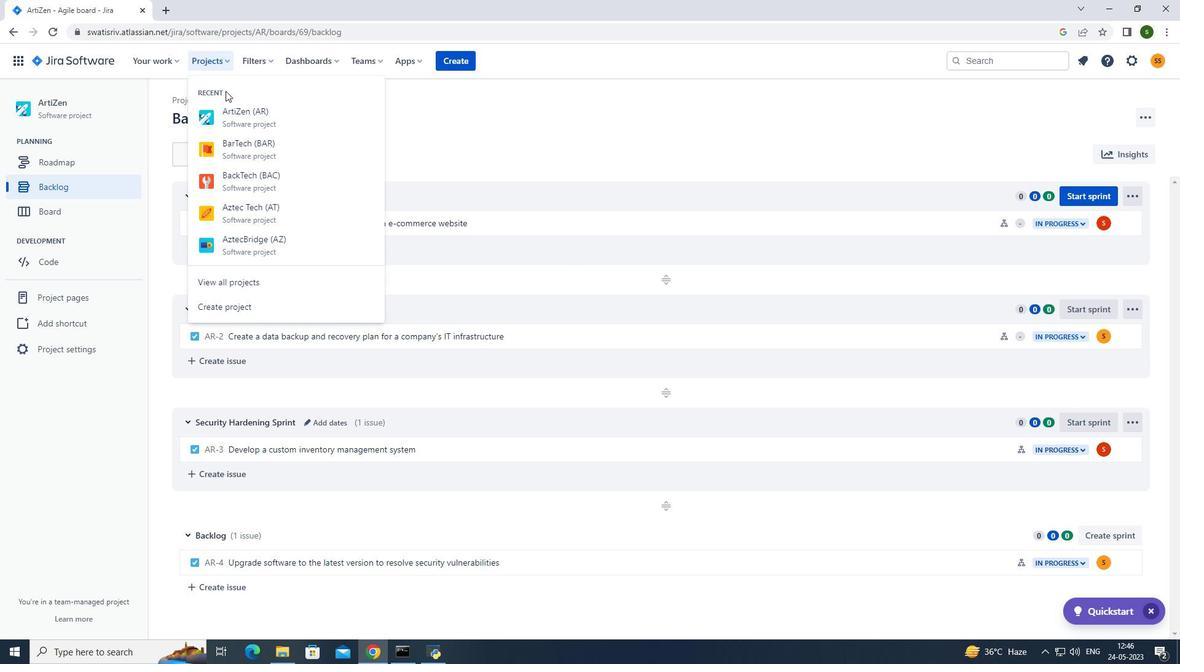 
Action: Mouse pressed left at (240, 118)
Screenshot: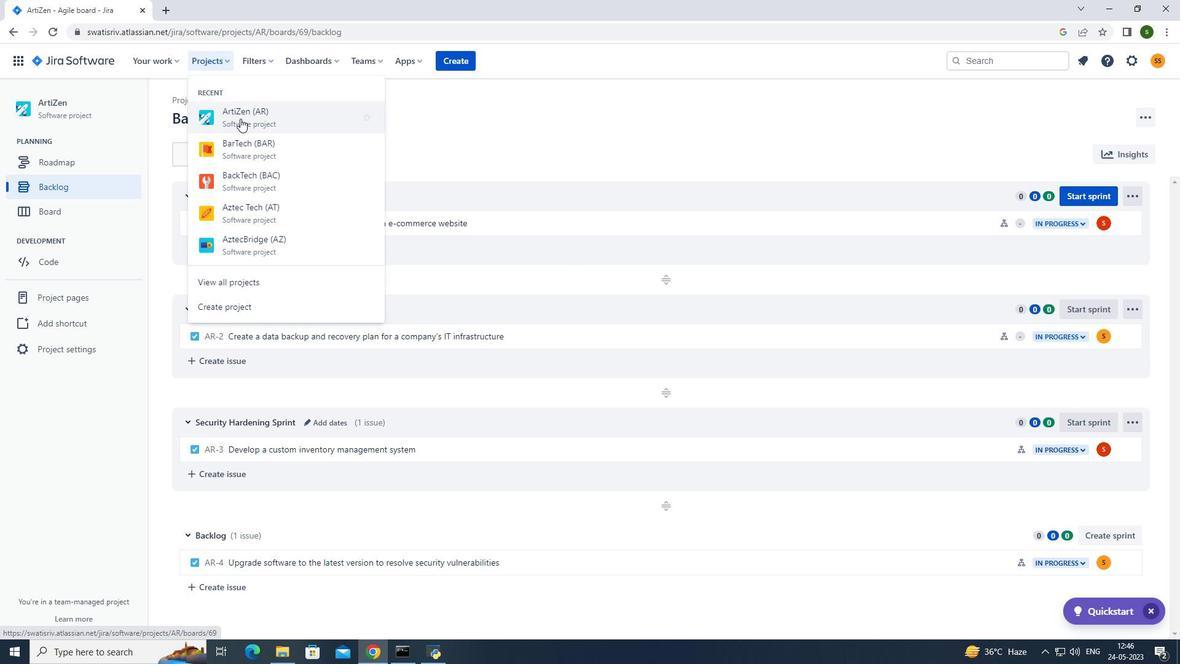 
Action: Mouse moved to (267, 416)
Screenshot: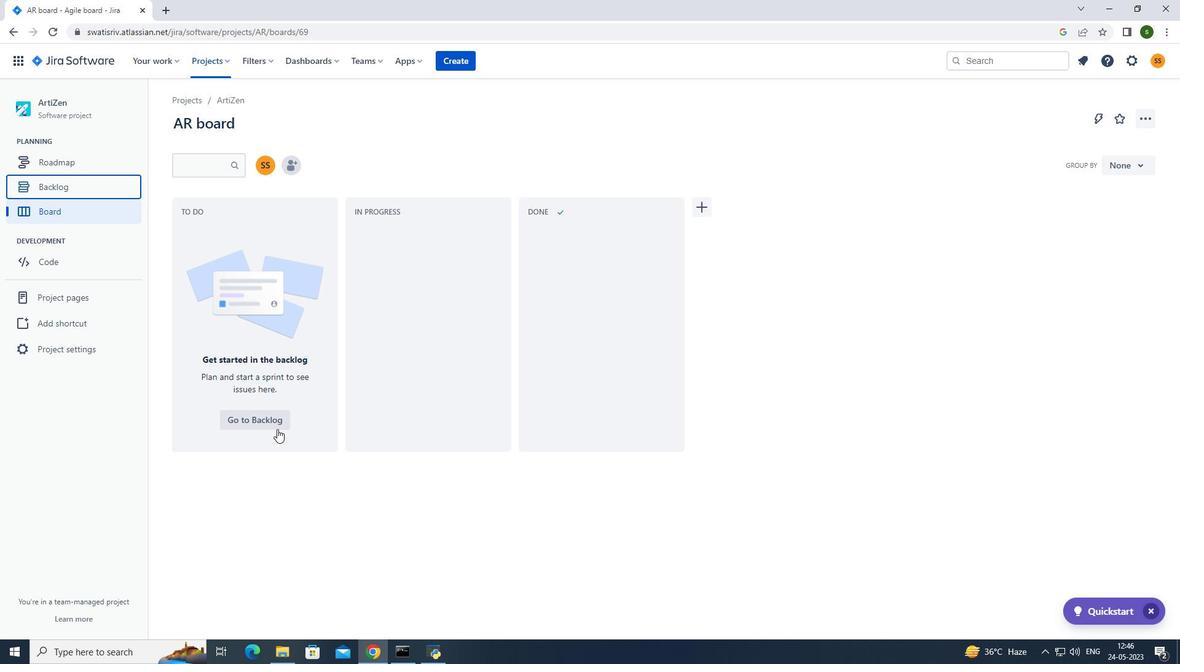 
Action: Mouse pressed left at (267, 416)
Screenshot: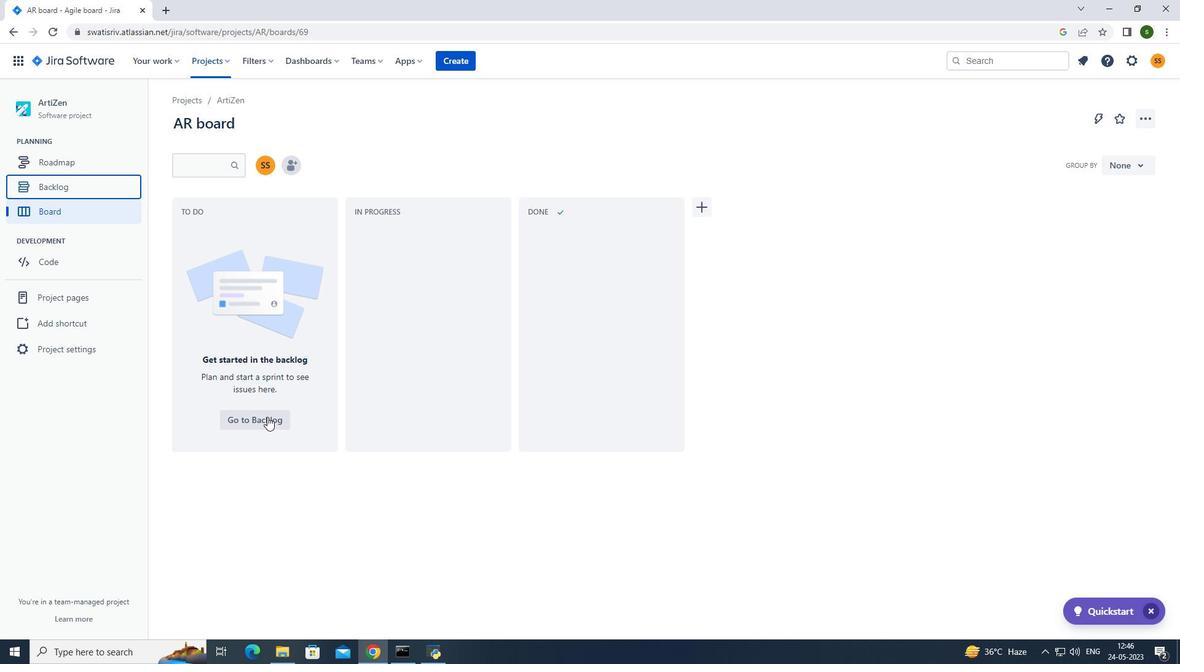 
Action: Mouse moved to (673, 418)
Screenshot: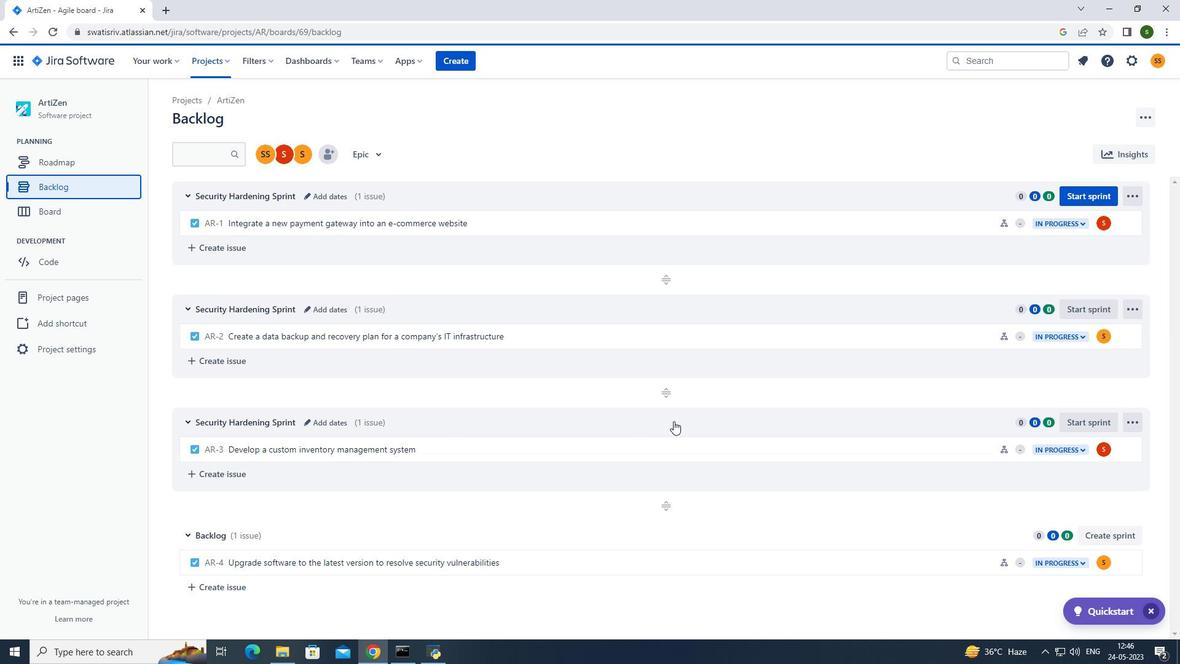 
Action: Mouse scrolled (673, 417) with delta (0, 0)
Screenshot: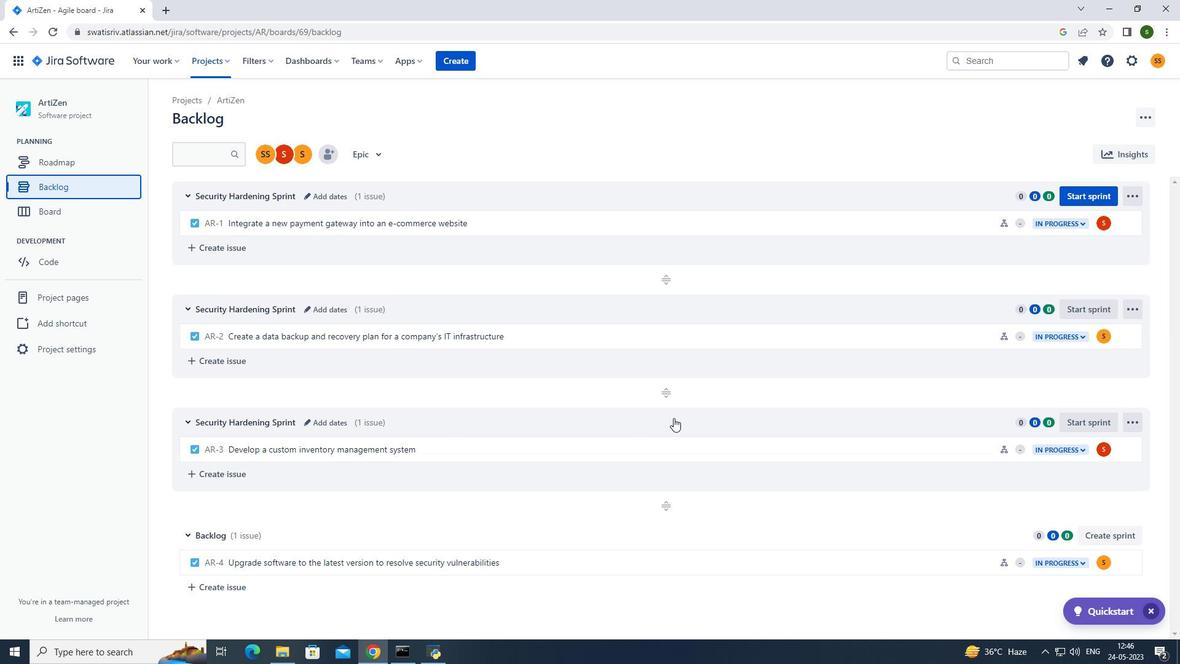 
Action: Mouse moved to (1124, 563)
Screenshot: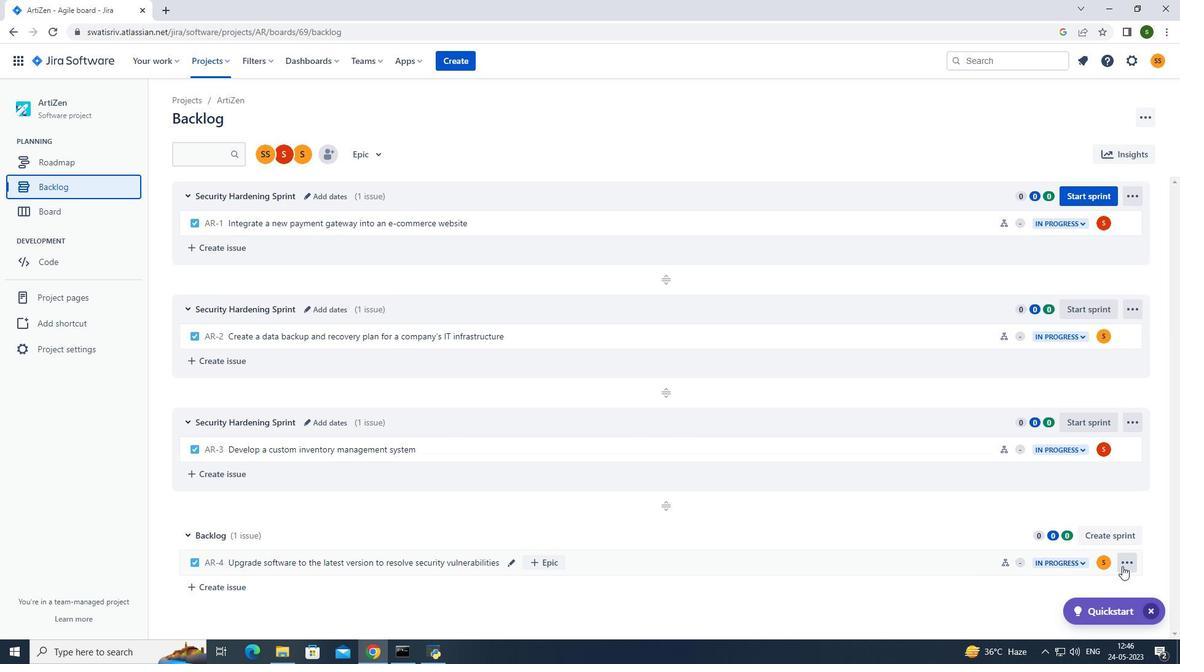 
Action: Mouse pressed left at (1124, 563)
Screenshot: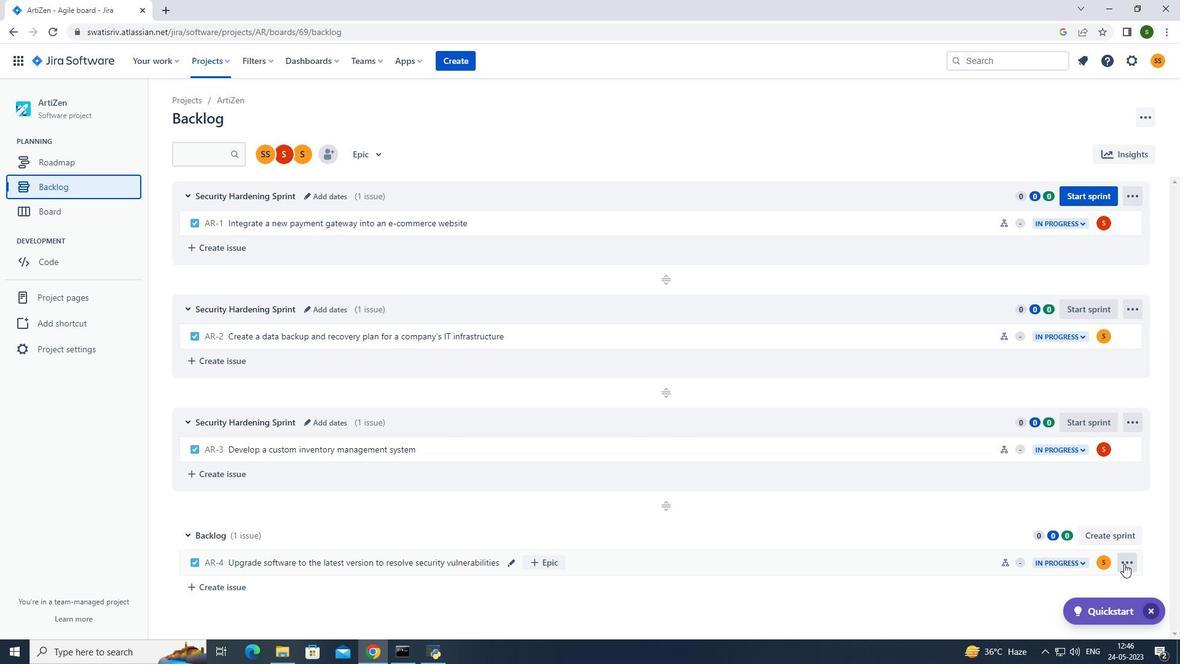 
Action: Mouse moved to (1071, 490)
Screenshot: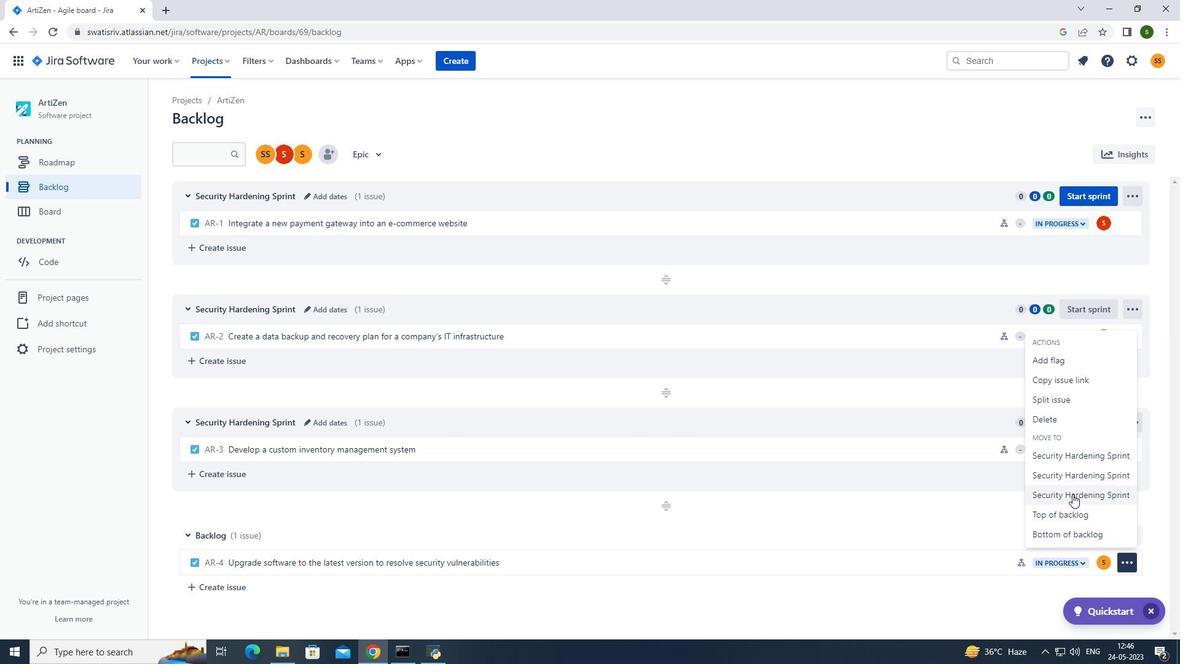 
Action: Mouse pressed left at (1071, 490)
Screenshot: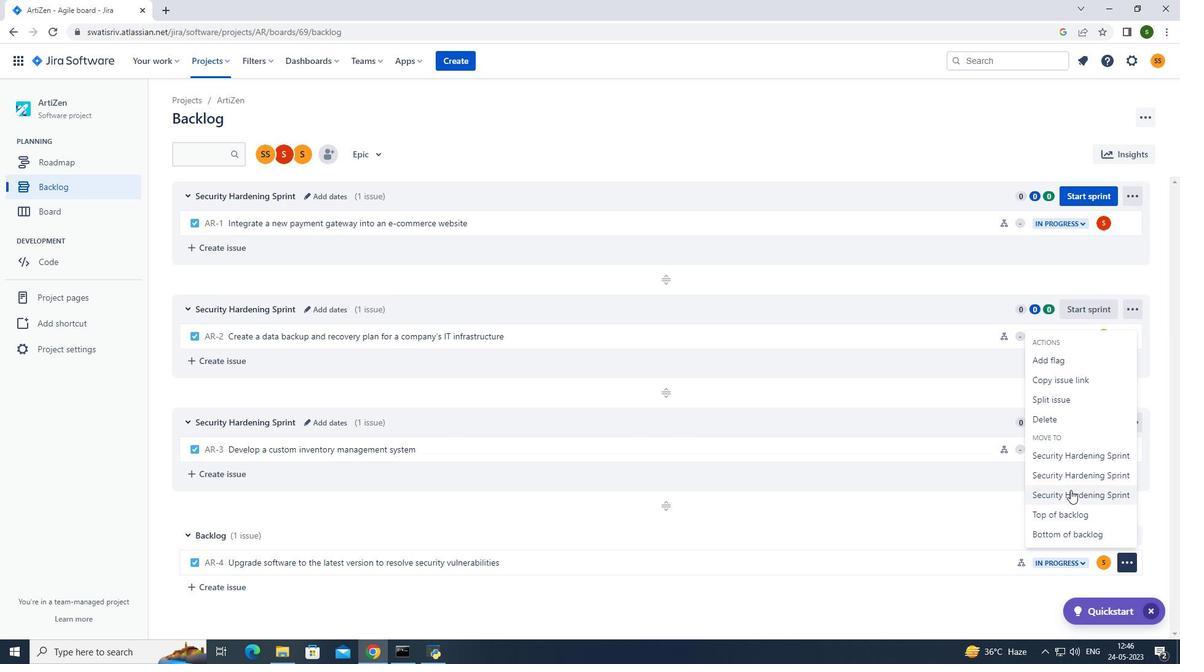 
Action: Mouse moved to (619, 105)
Screenshot: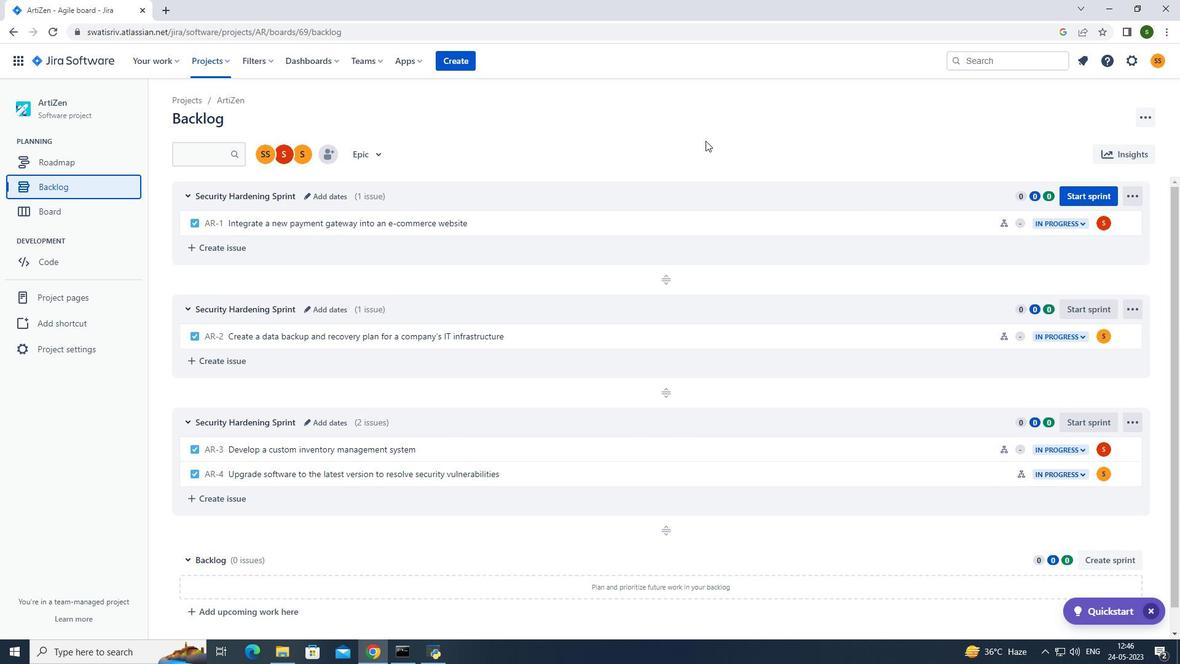 
Action: Mouse pressed left at (619, 105)
Screenshot: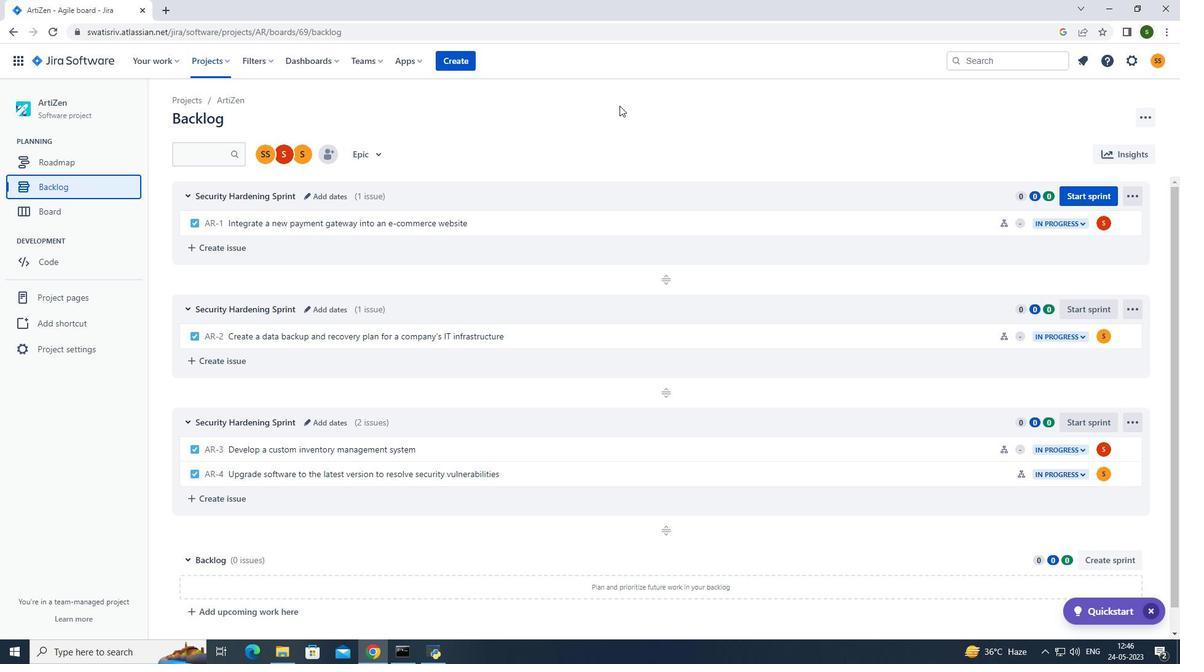 
